Task: Get information about  a Redfin agent in Charlotte, North Carolina, for assistance in finding a property with a private dock.
Action: Key pressed c<Key.caps_lock>HARLOTTE
Screenshot: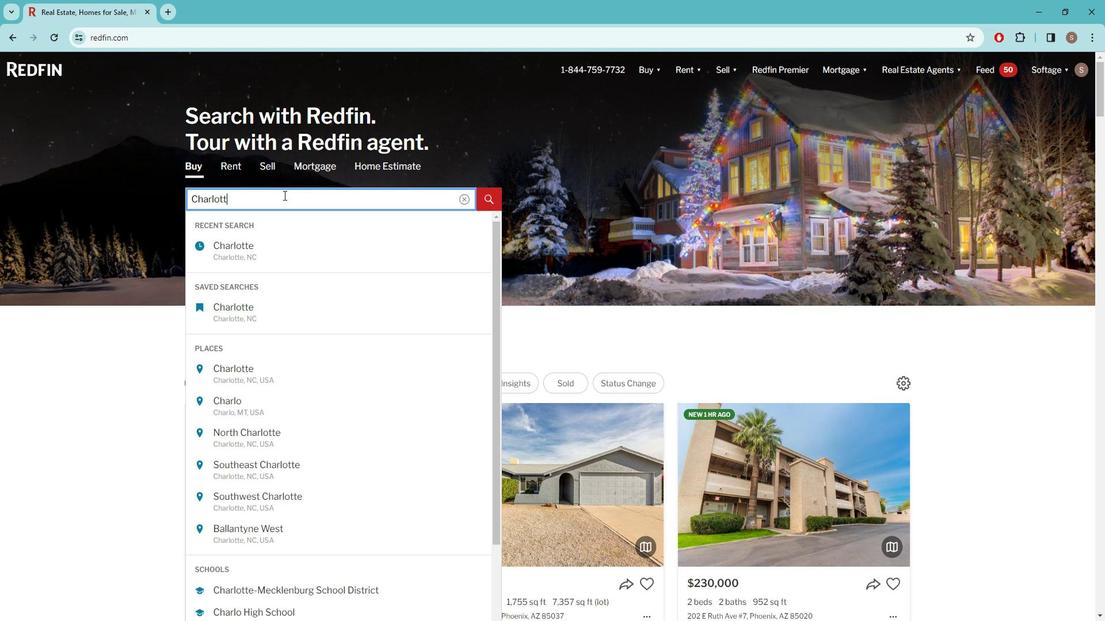 
Action: Mouse moved to (251, 244)
Screenshot: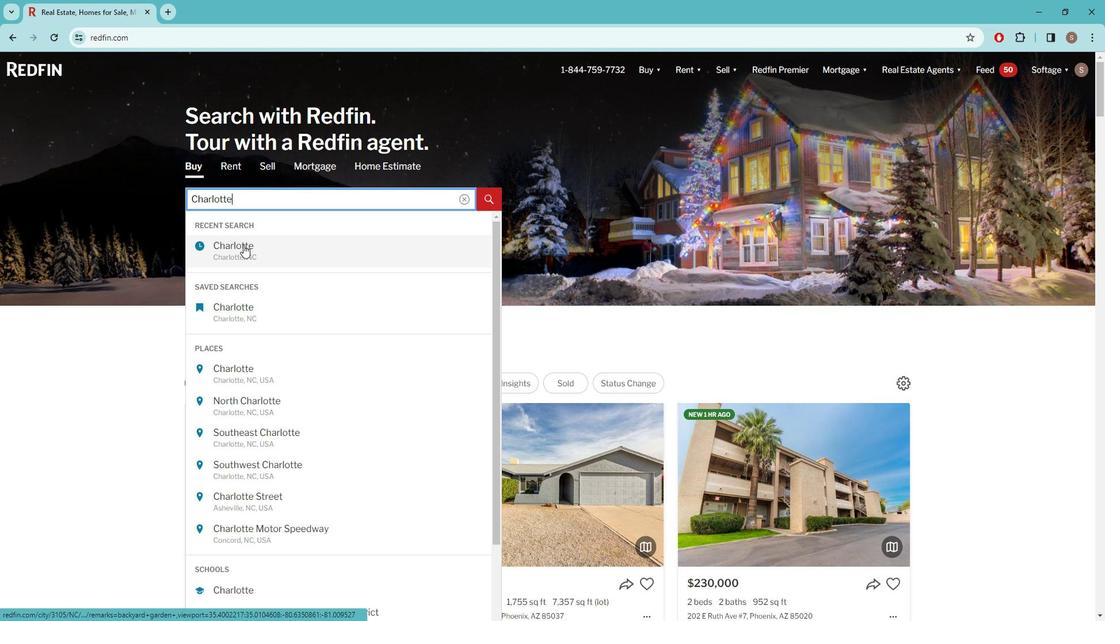 
Action: Mouse pressed left at (251, 244)
Screenshot: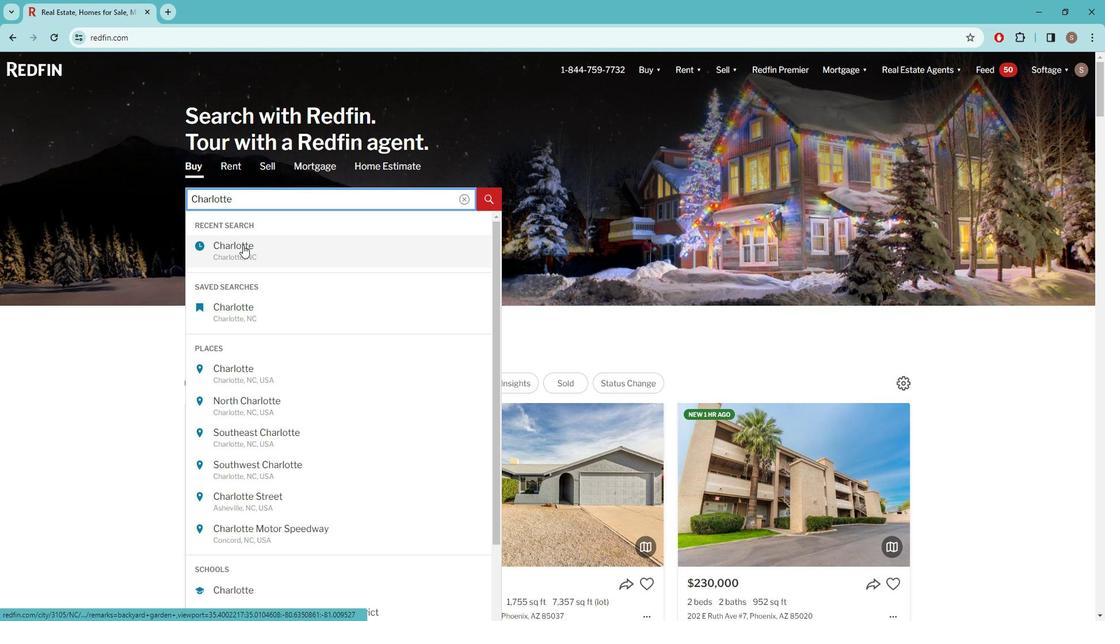 
Action: Mouse moved to (971, 145)
Screenshot: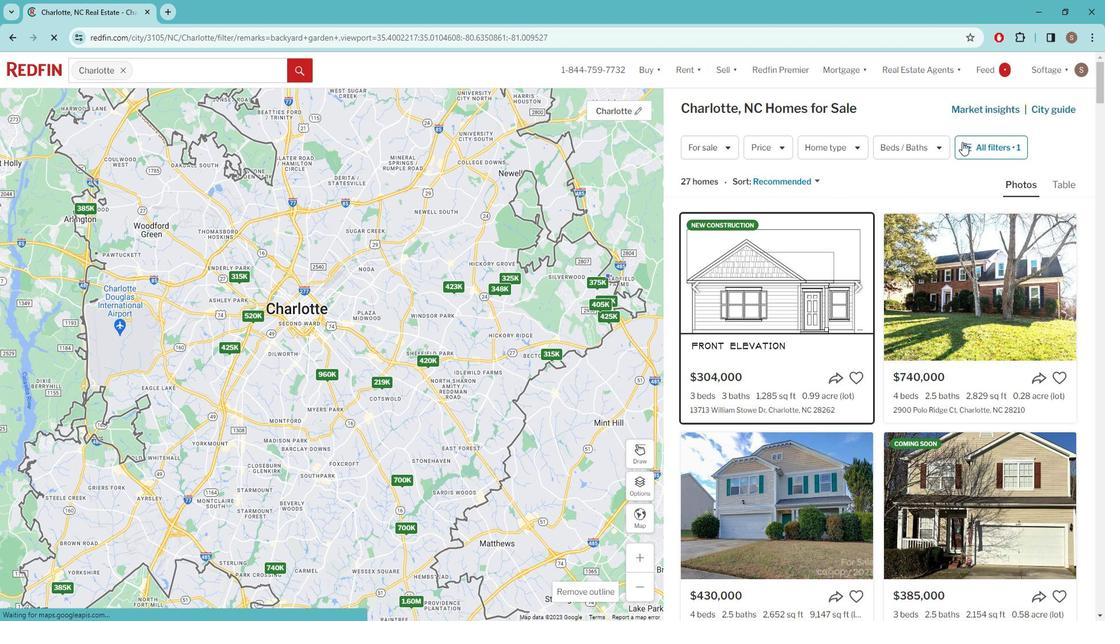 
Action: Mouse pressed left at (971, 145)
Screenshot: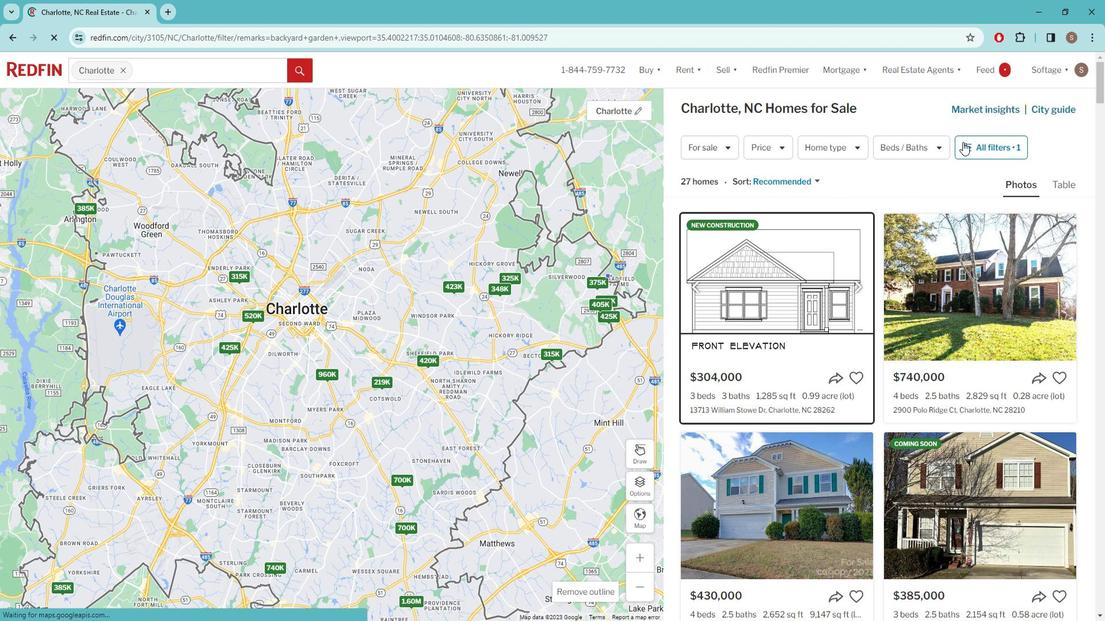 
Action: Mouse moved to (947, 206)
Screenshot: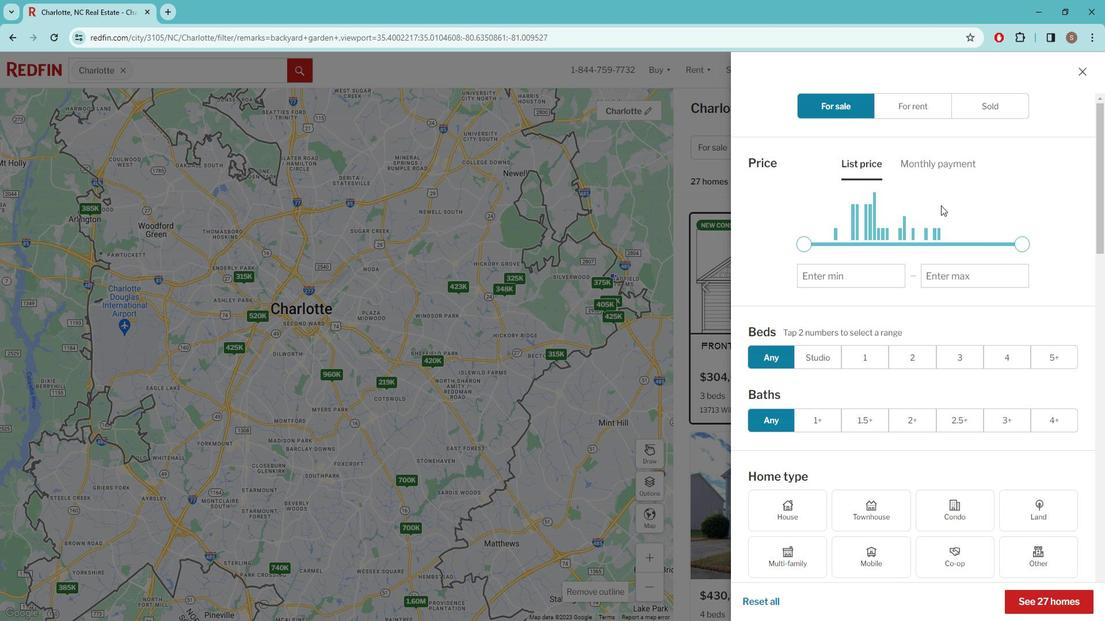 
Action: Mouse scrolled (947, 206) with delta (0, 0)
Screenshot: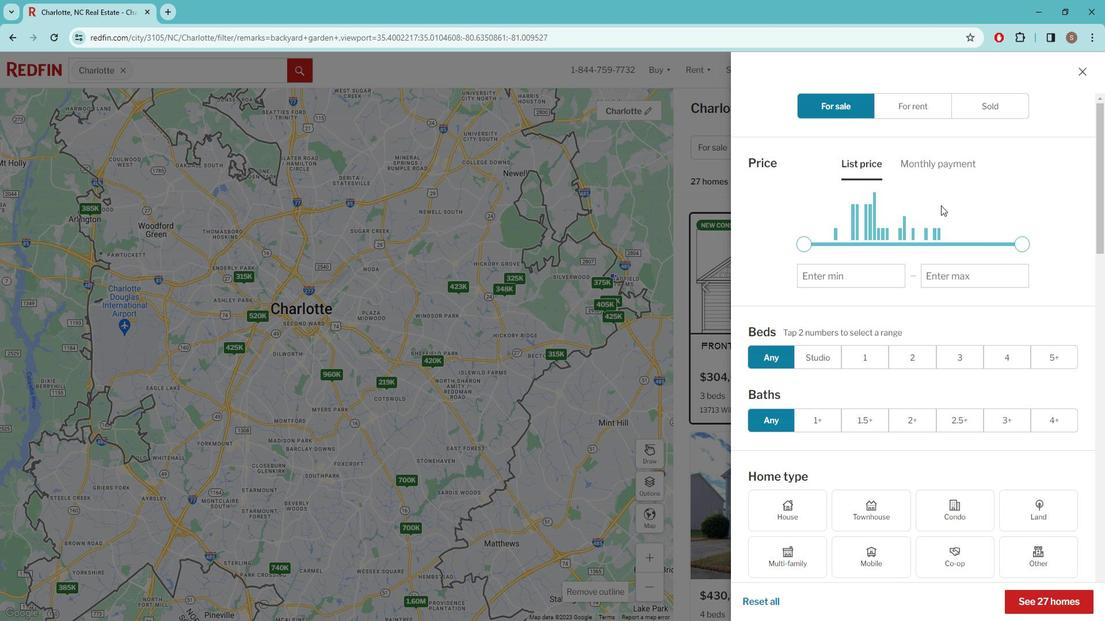 
Action: Mouse moved to (943, 208)
Screenshot: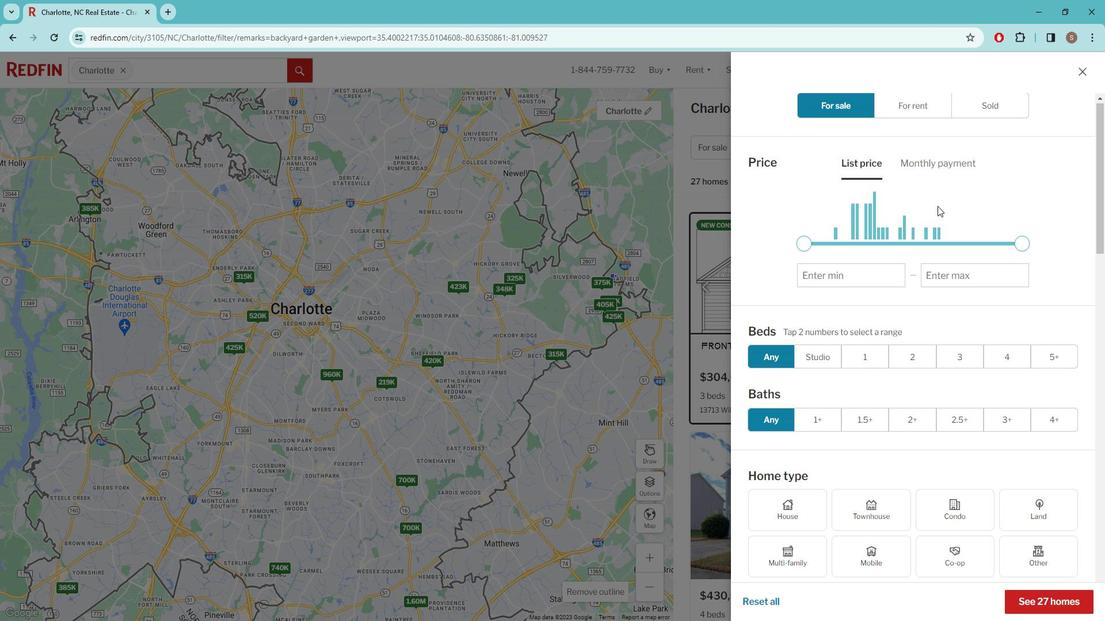 
Action: Mouse scrolled (943, 208) with delta (0, 0)
Screenshot: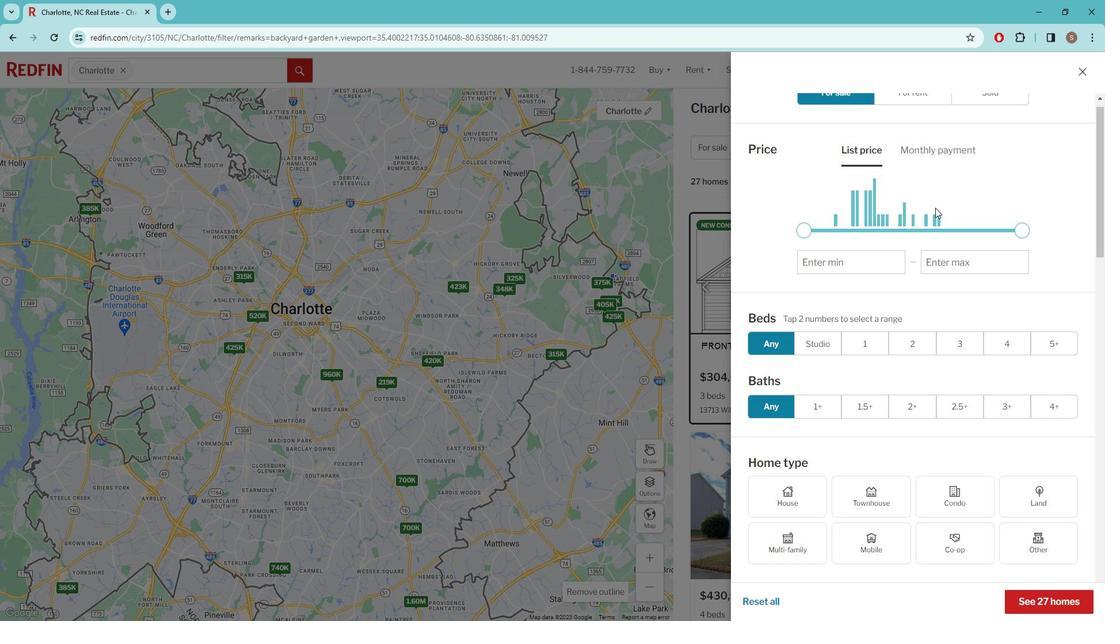 
Action: Mouse moved to (942, 208)
Screenshot: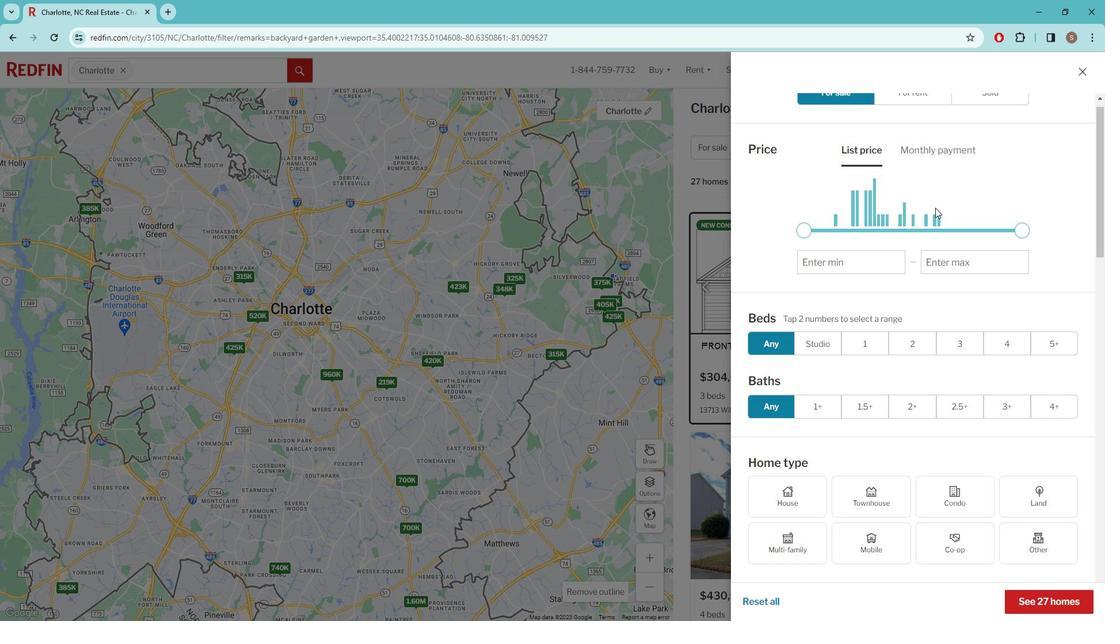 
Action: Mouse scrolled (942, 209) with delta (0, 0)
Screenshot: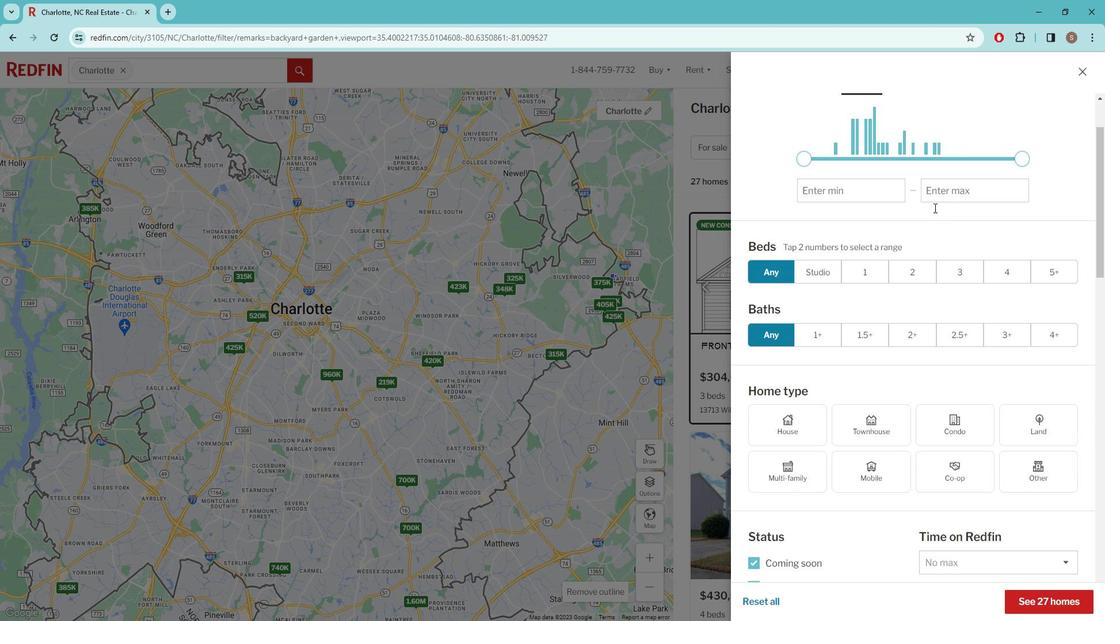 
Action: Mouse moved to (942, 208)
Screenshot: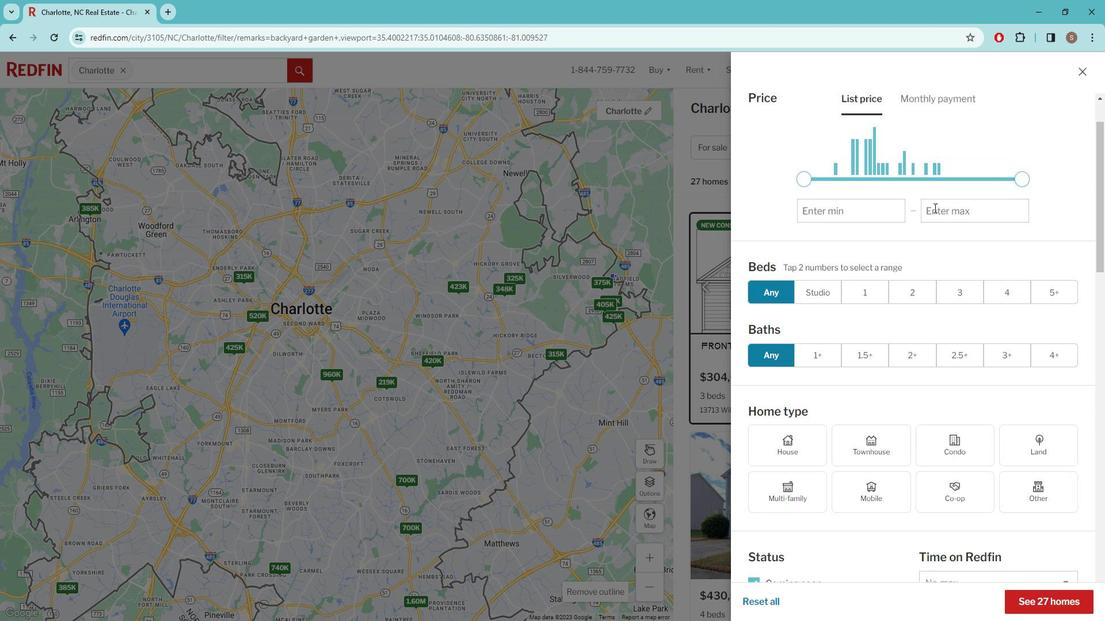 
Action: Mouse scrolled (942, 208) with delta (0, 0)
Screenshot: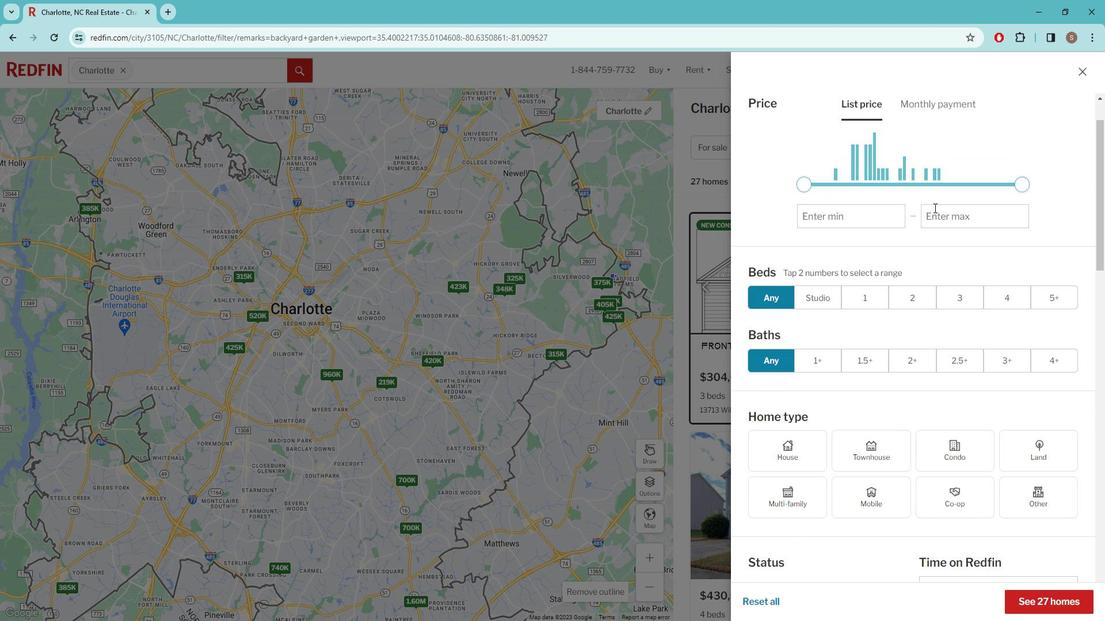 
Action: Mouse scrolled (942, 208) with delta (0, 0)
Screenshot: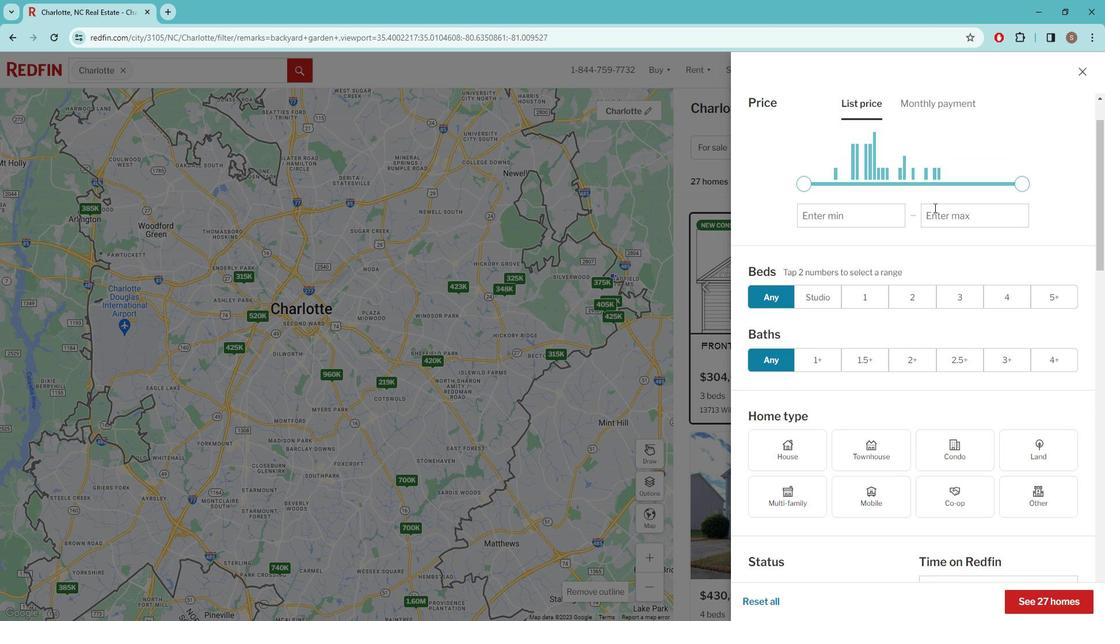 
Action: Mouse moved to (942, 211)
Screenshot: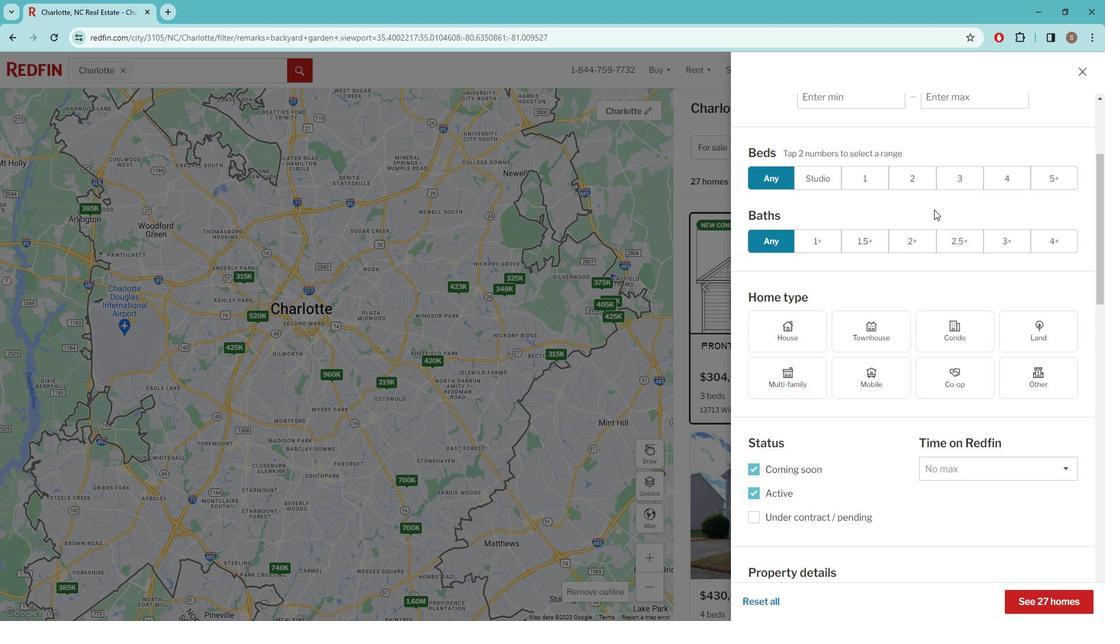 
Action: Mouse scrolled (942, 211) with delta (0, 0)
Screenshot: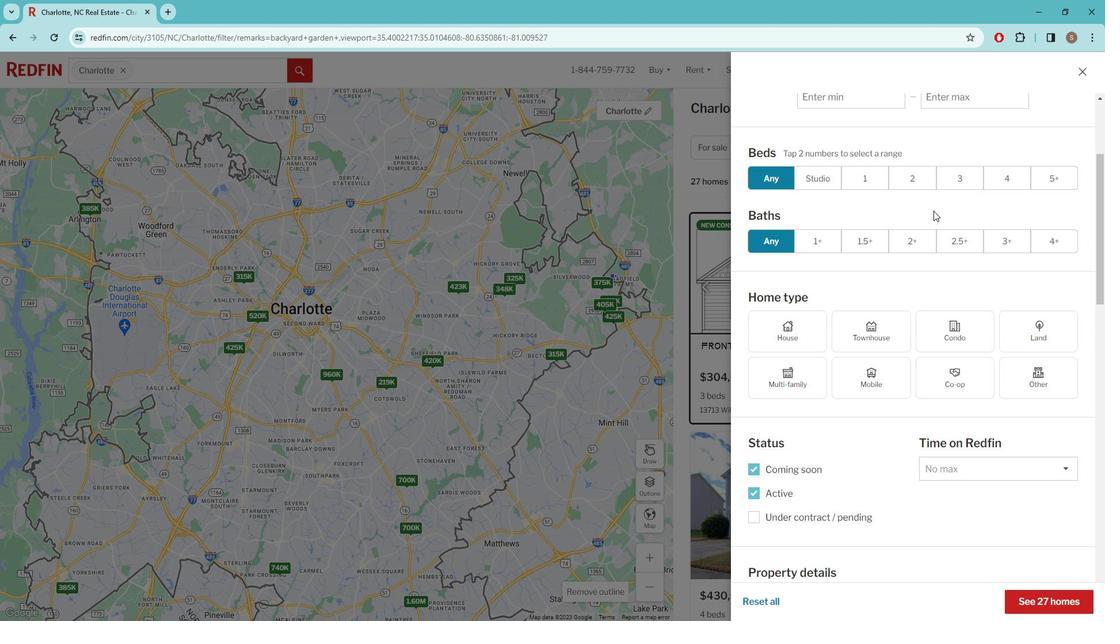 
Action: Mouse scrolled (942, 211) with delta (0, 0)
Screenshot: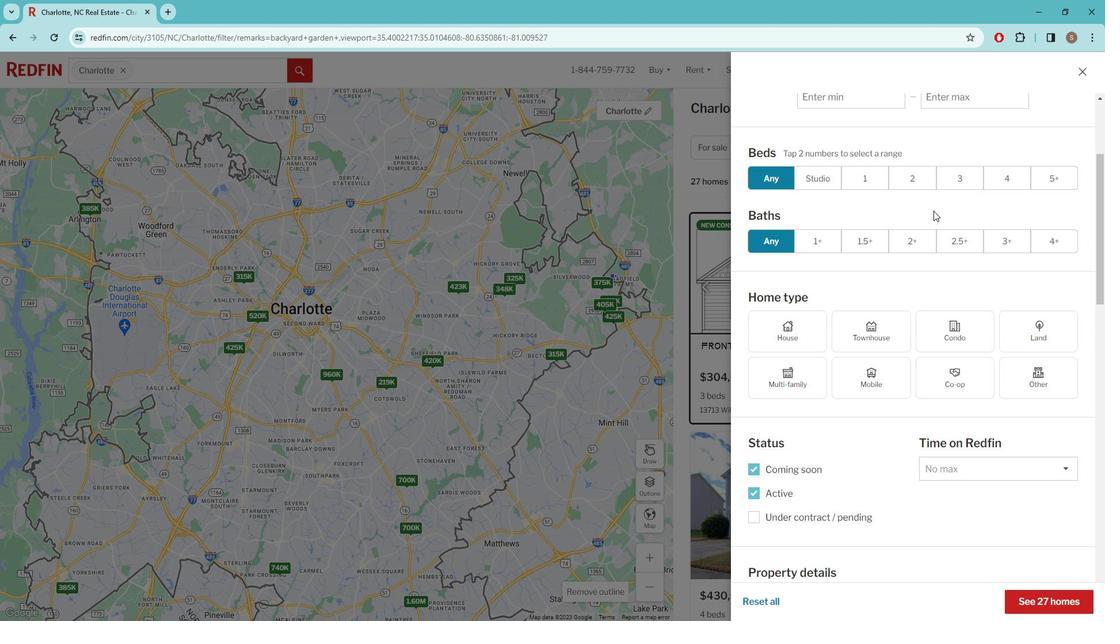 
Action: Mouse moved to (942, 212)
Screenshot: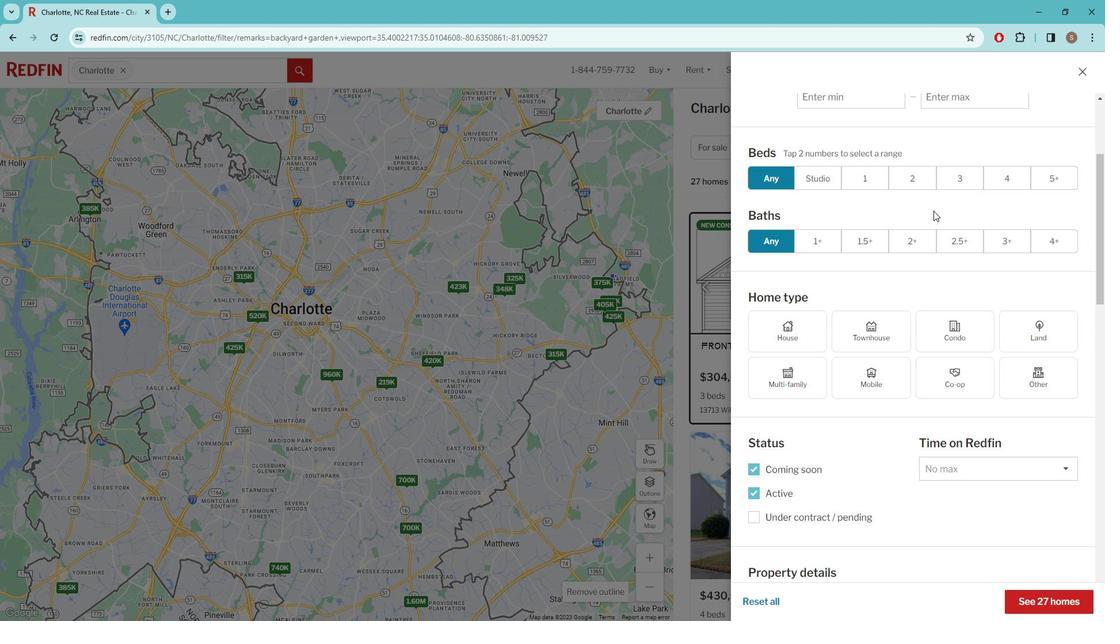 
Action: Mouse scrolled (942, 211) with delta (0, 0)
Screenshot: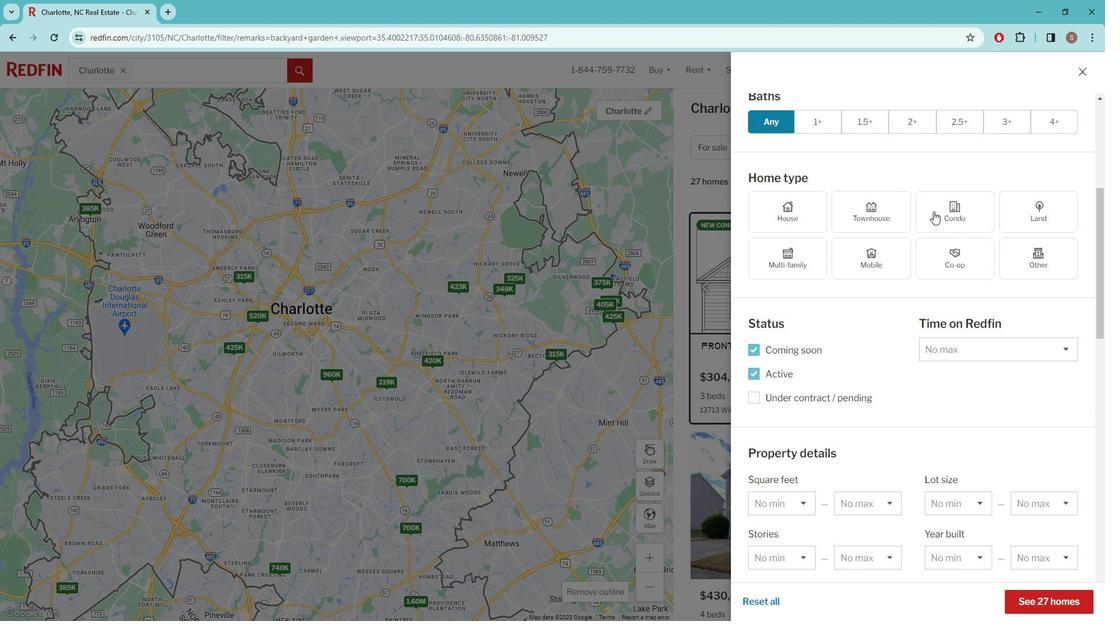 
Action: Mouse scrolled (942, 211) with delta (0, 0)
Screenshot: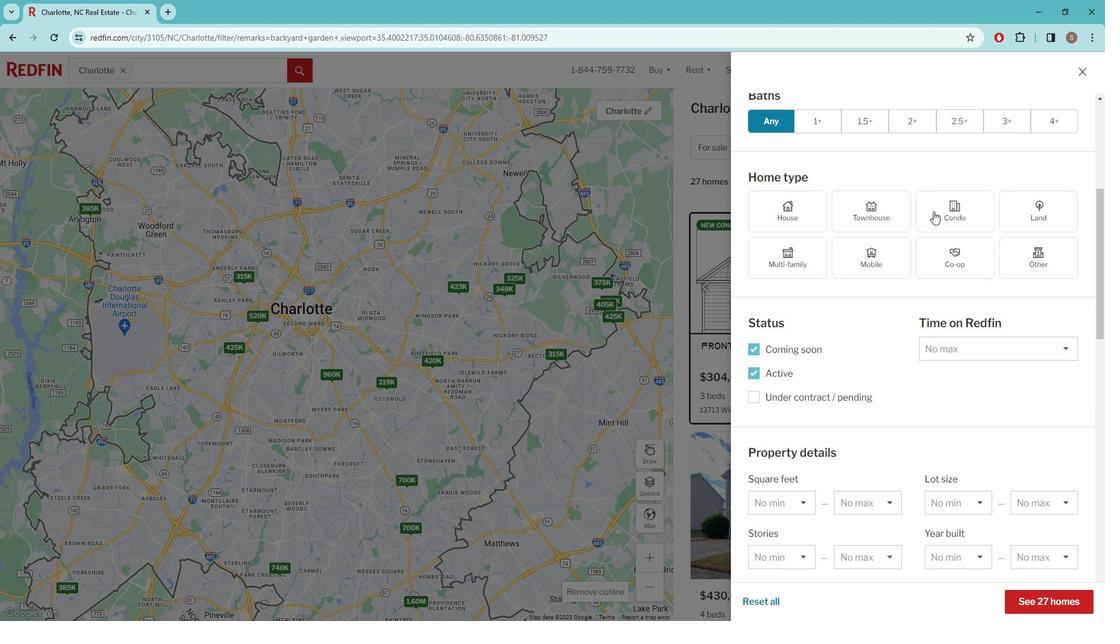 
Action: Mouse moved to (941, 213)
Screenshot: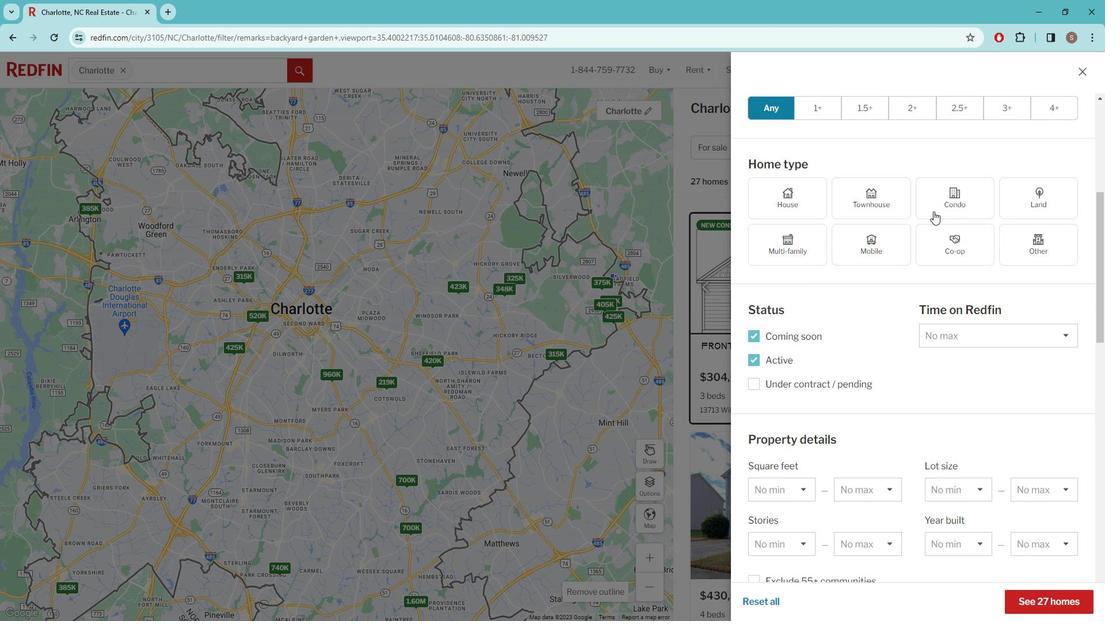 
Action: Mouse scrolled (941, 212) with delta (0, 0)
Screenshot: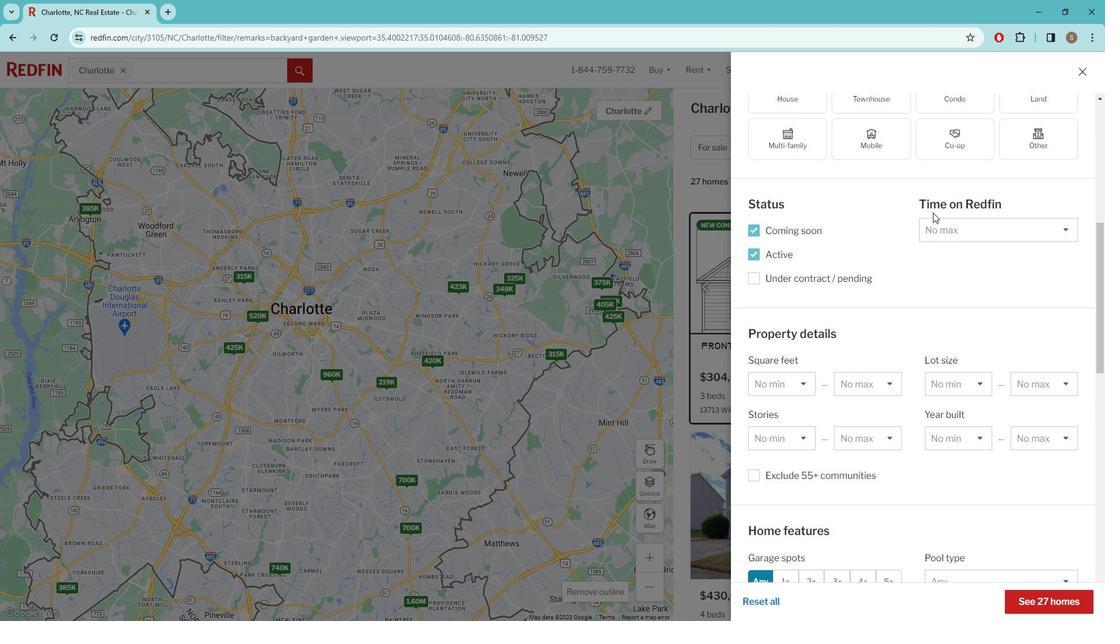 
Action: Mouse scrolled (941, 212) with delta (0, 0)
Screenshot: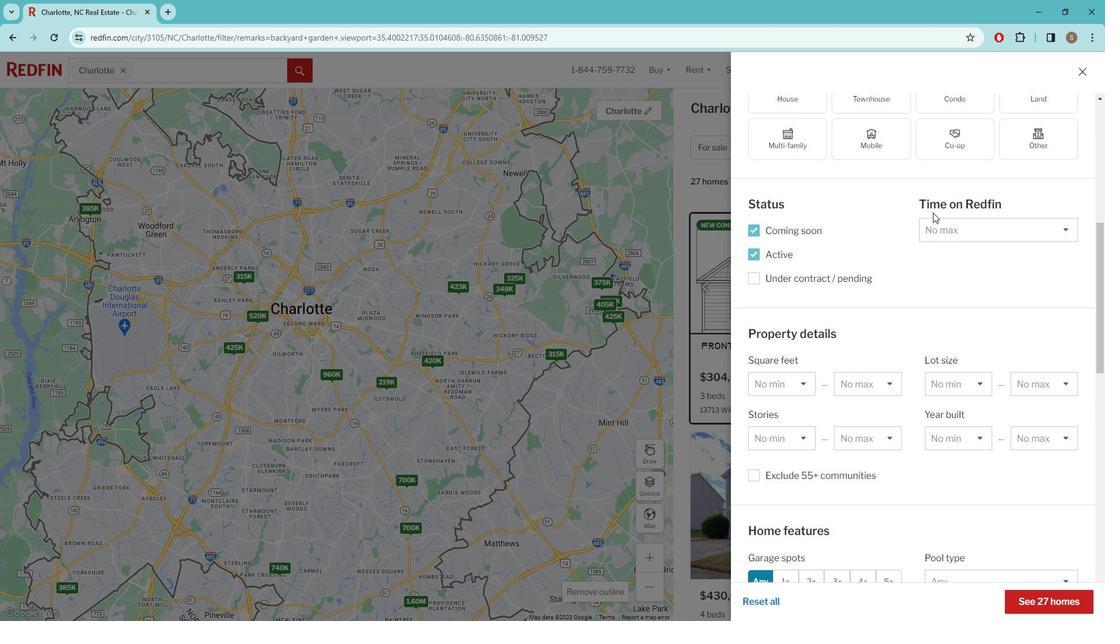 
Action: Mouse scrolled (941, 212) with delta (0, 0)
Screenshot: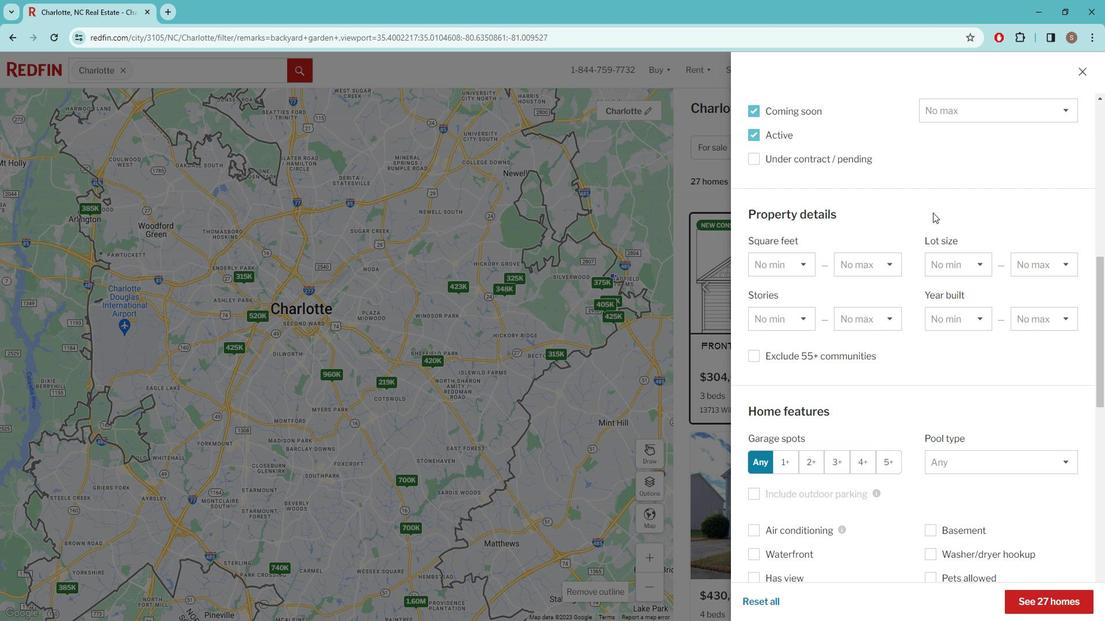 
Action: Mouse scrolled (941, 212) with delta (0, 0)
Screenshot: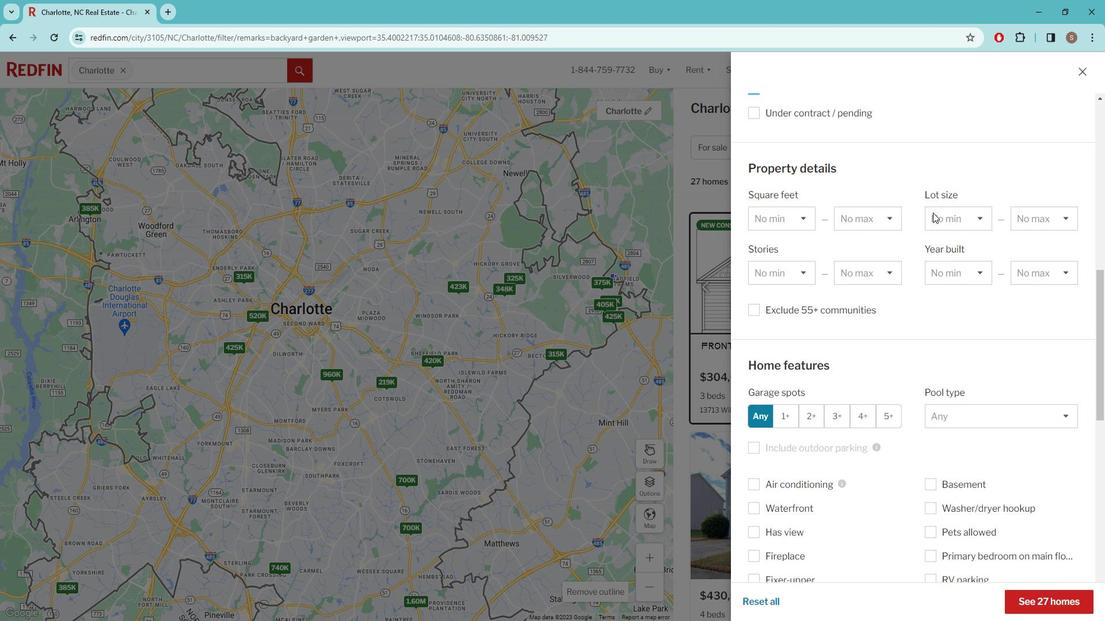 
Action: Mouse scrolled (941, 214) with delta (0, 0)
Screenshot: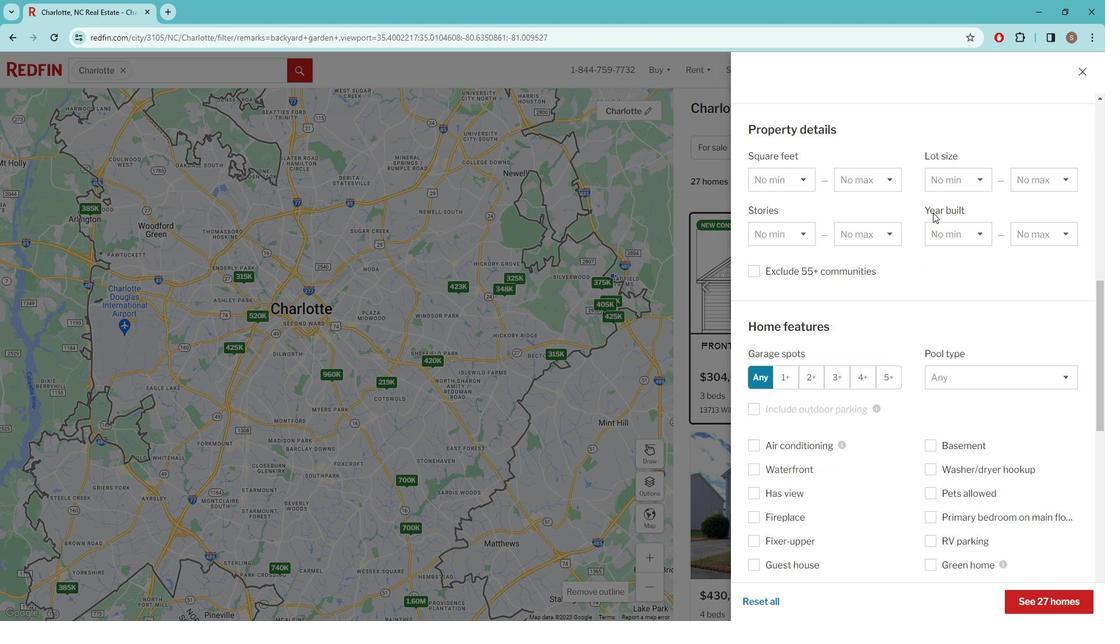 
Action: Mouse scrolled (941, 212) with delta (0, 0)
Screenshot: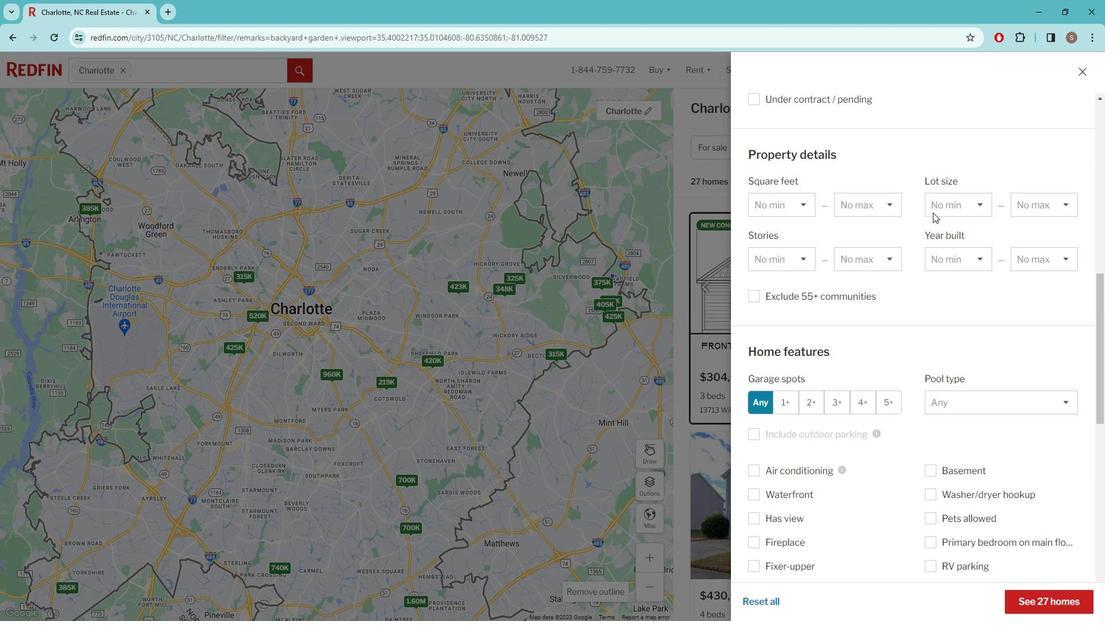 
Action: Mouse scrolled (941, 212) with delta (0, 0)
Screenshot: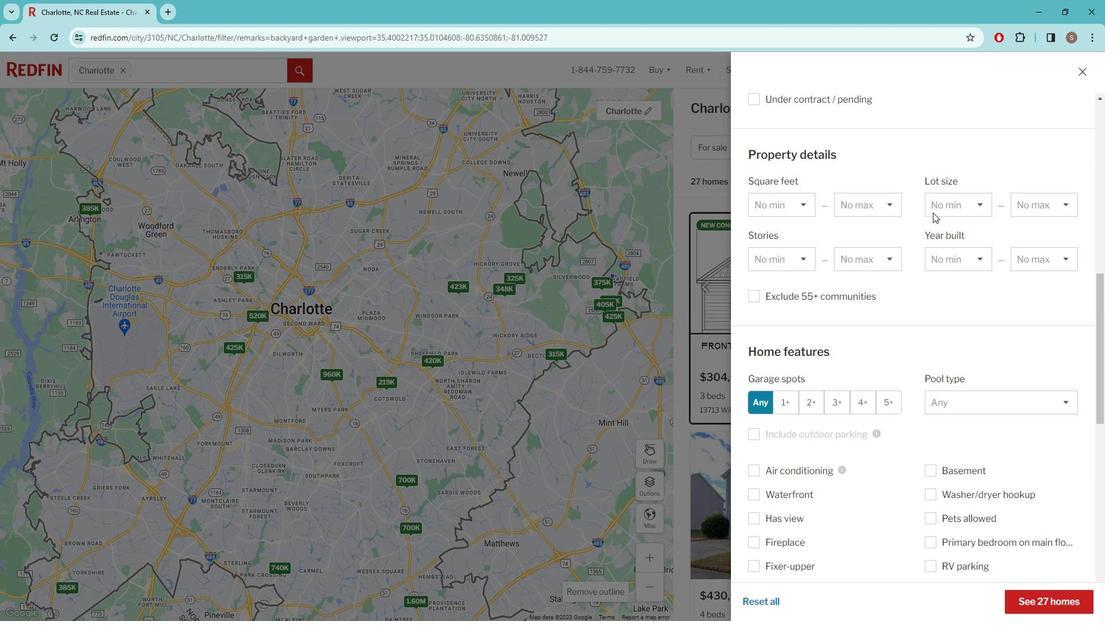
Action: Mouse scrolled (941, 212) with delta (0, 0)
Screenshot: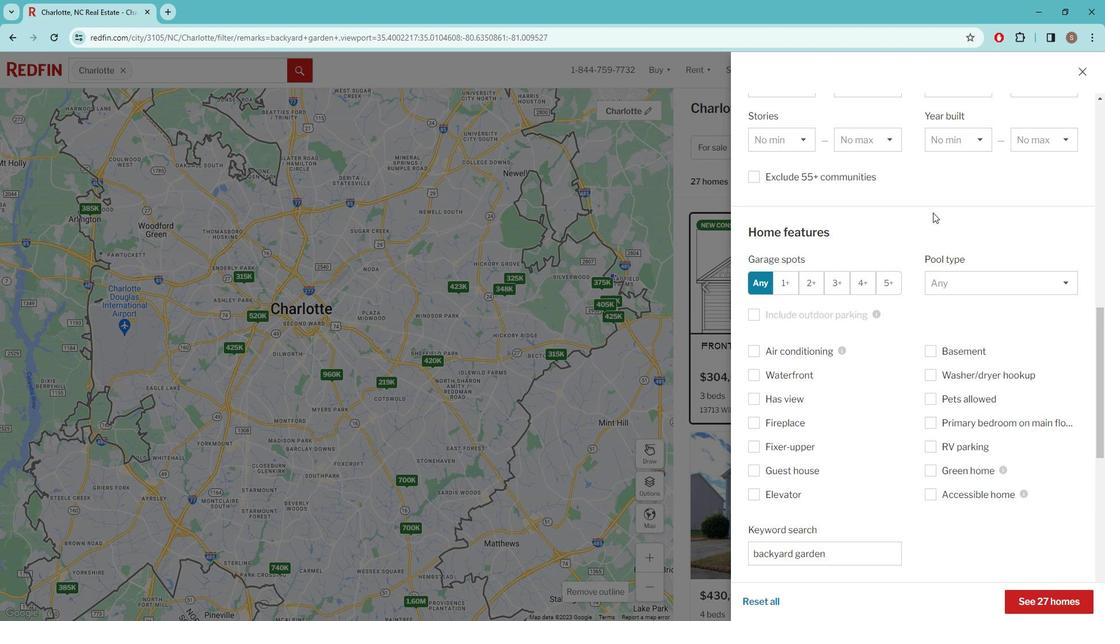 
Action: Mouse scrolled (941, 212) with delta (0, 0)
Screenshot: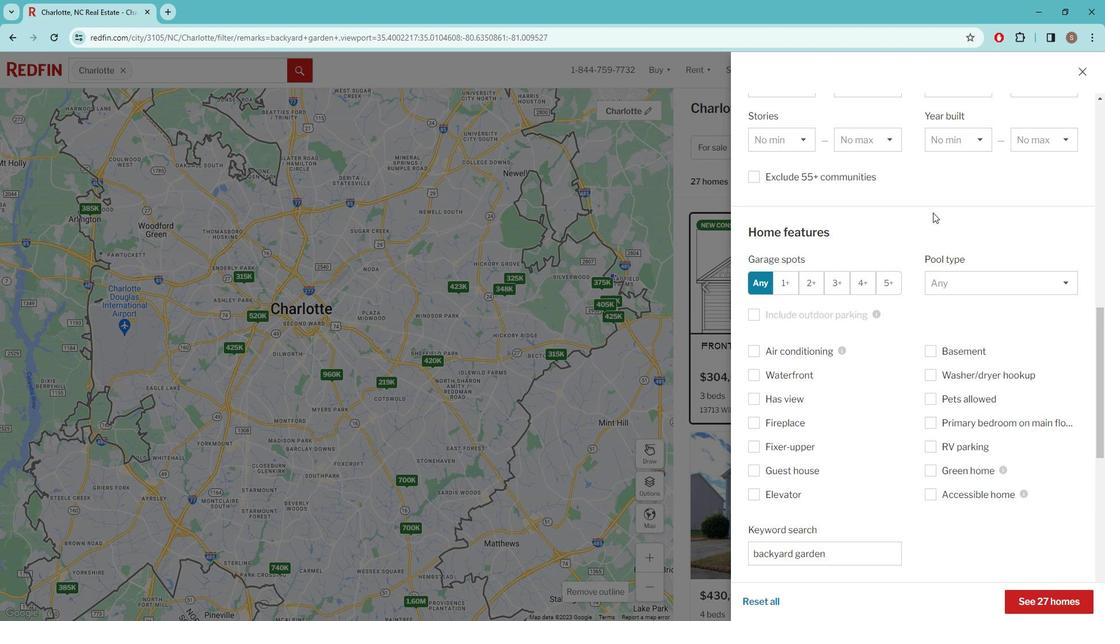 
Action: Mouse moved to (940, 220)
Screenshot: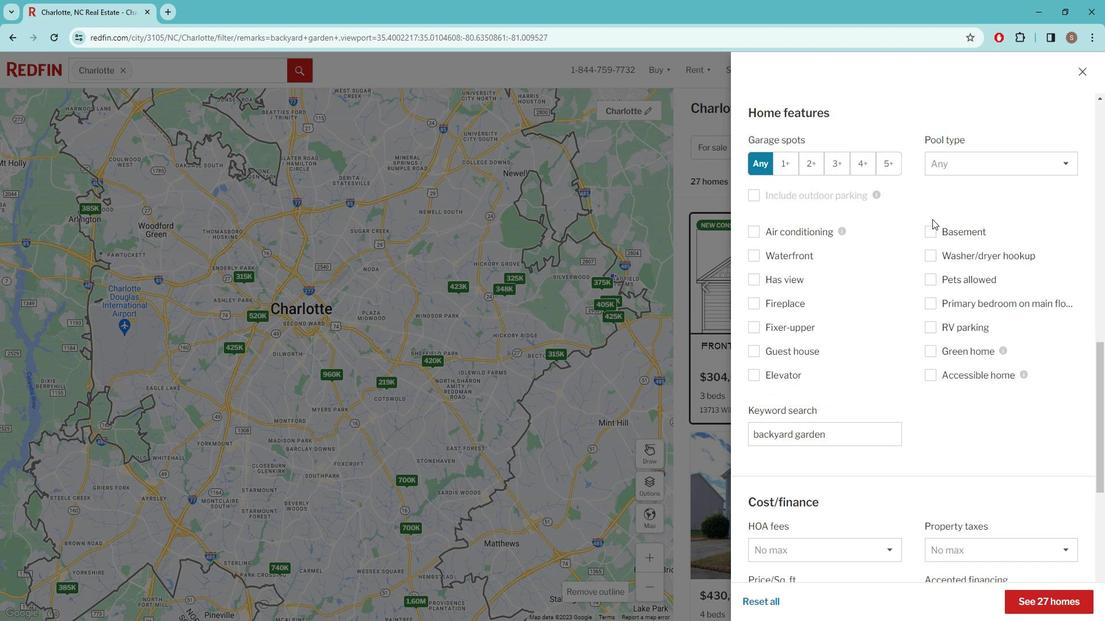 
Action: Mouse scrolled (940, 219) with delta (0, 0)
Screenshot: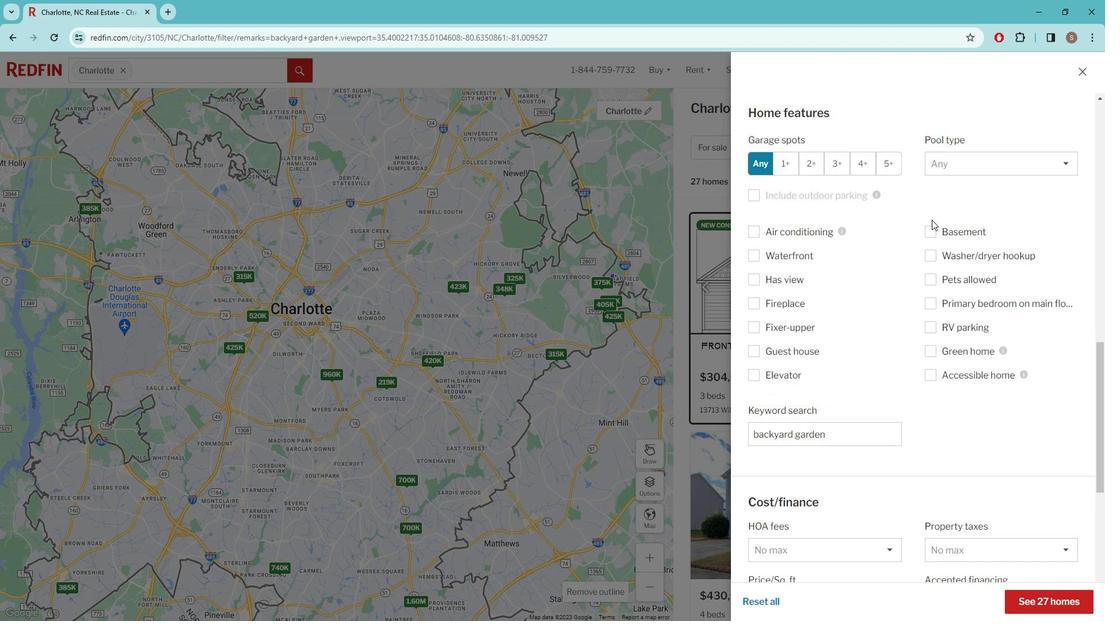 
Action: Mouse moved to (940, 221)
Screenshot: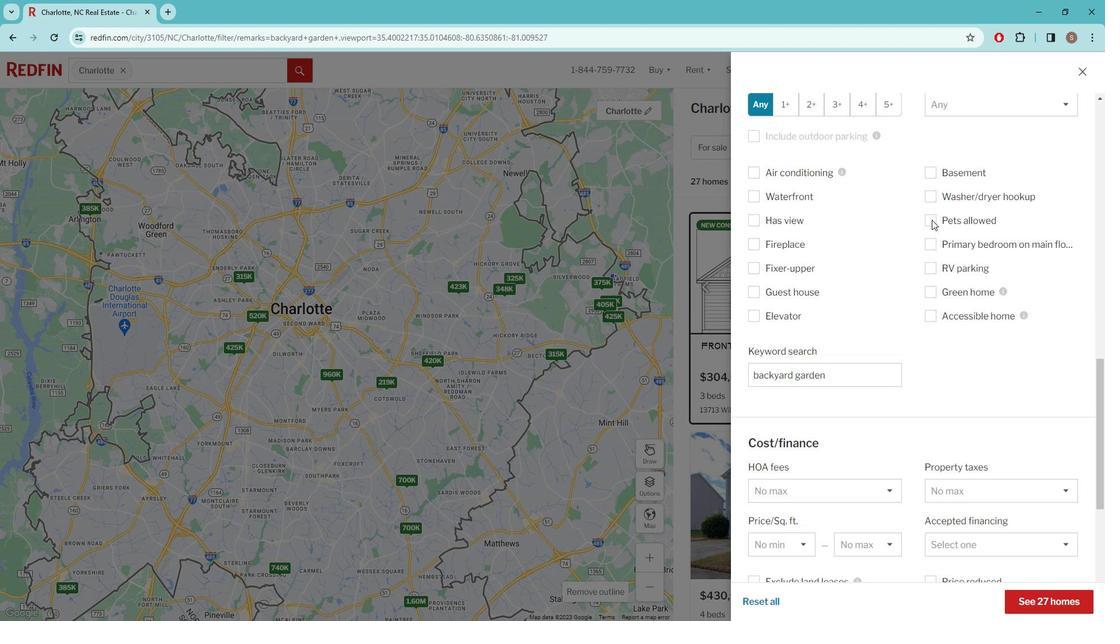 
Action: Mouse scrolled (940, 220) with delta (0, 0)
Screenshot: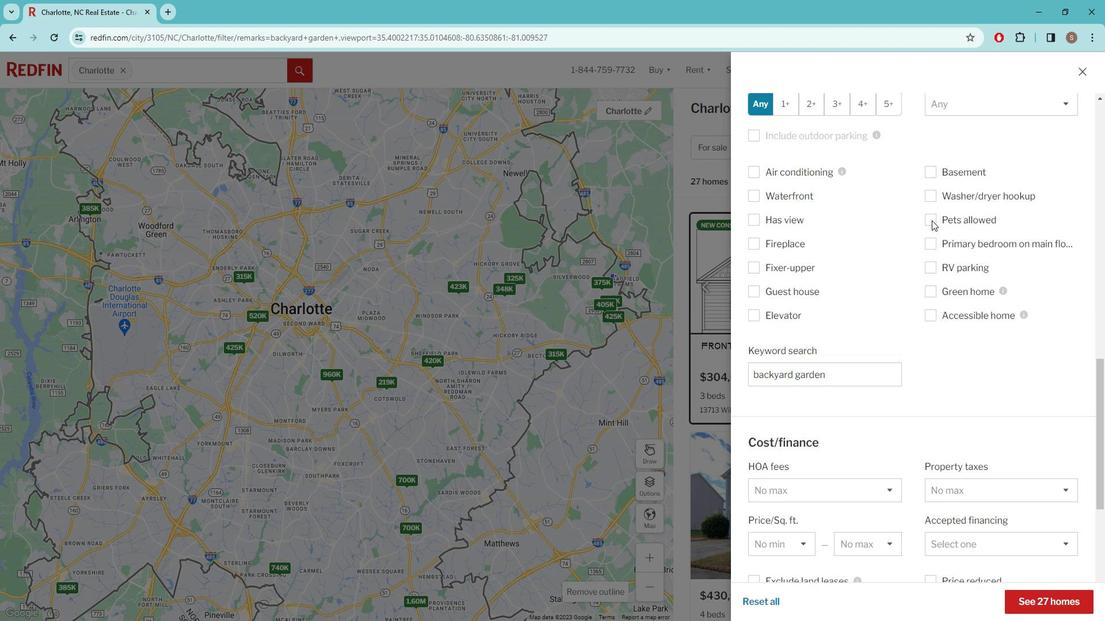 
Action: Mouse moved to (885, 314)
Screenshot: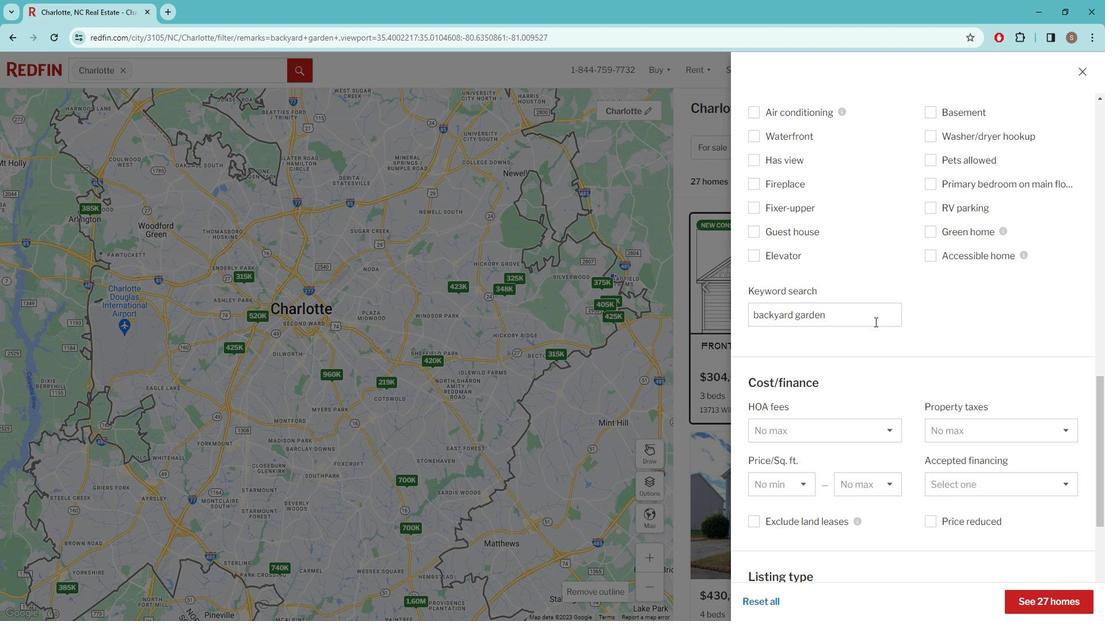 
Action: Mouse pressed left at (885, 314)
Screenshot: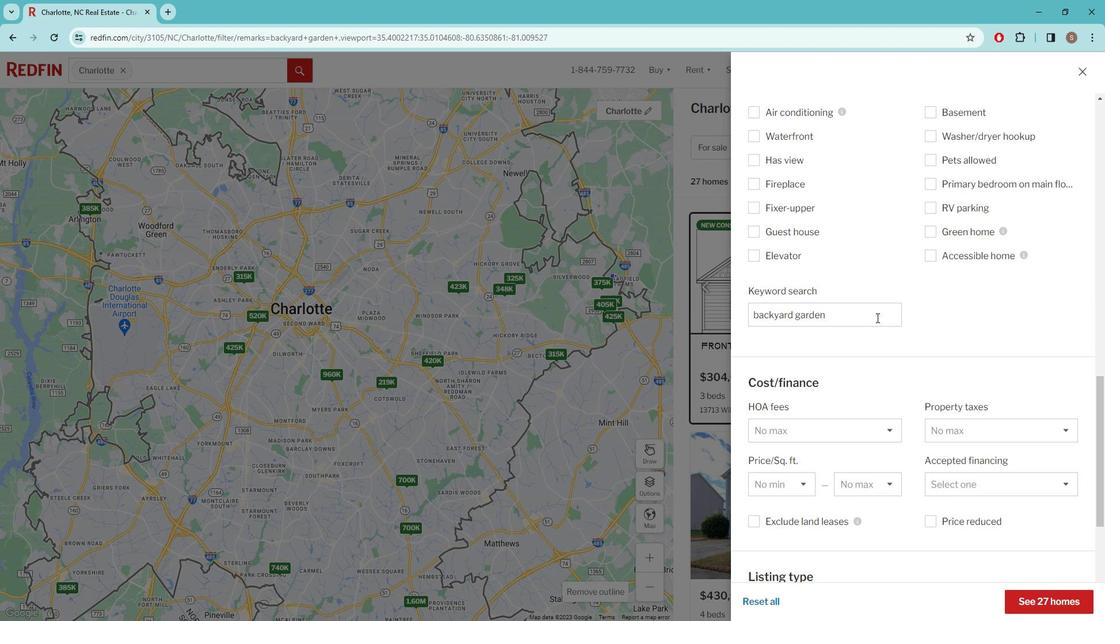 
Action: Mouse pressed left at (885, 314)
Screenshot: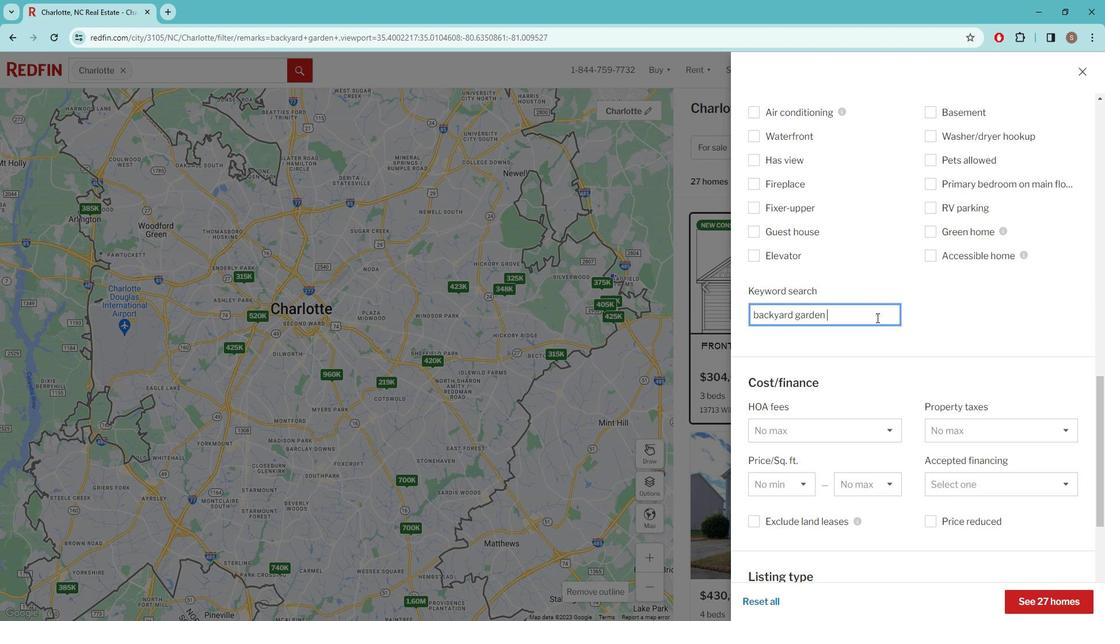 
Action: Mouse pressed left at (885, 314)
Screenshot: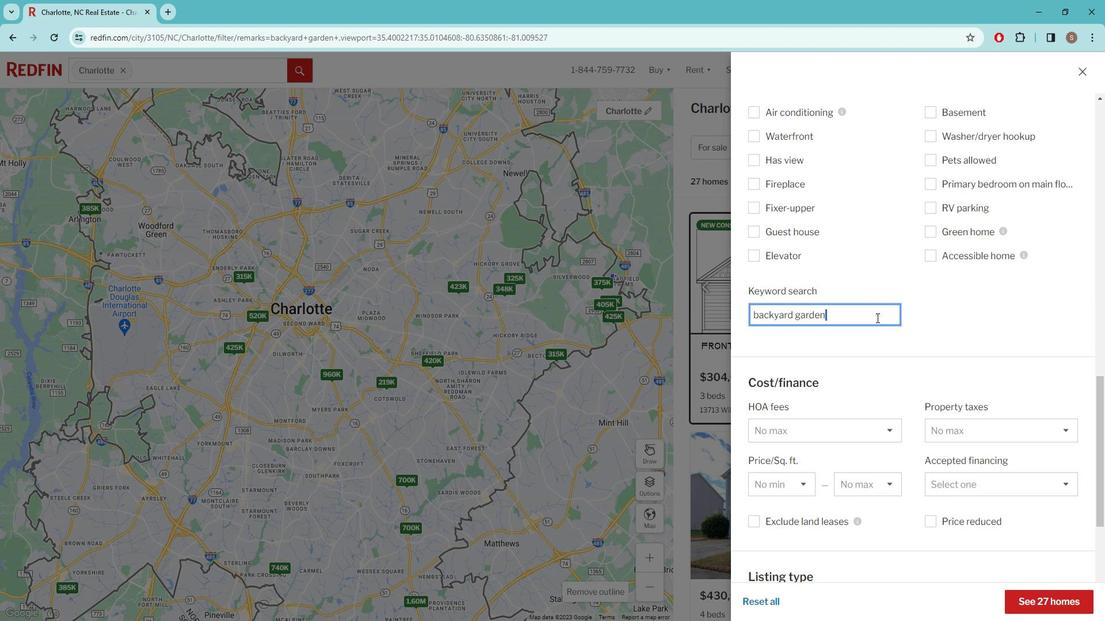 
Action: Mouse moved to (885, 314)
Screenshot: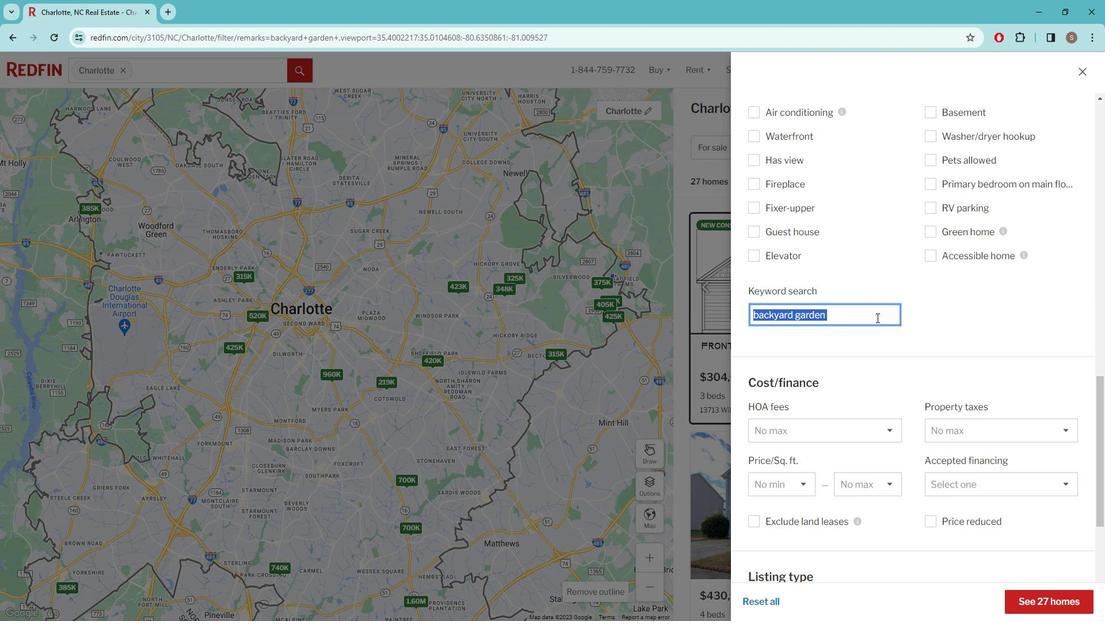 
Action: Key pressed <Key.backspace>PRIVATE<Key.space>DOCK<Key.space>
Screenshot: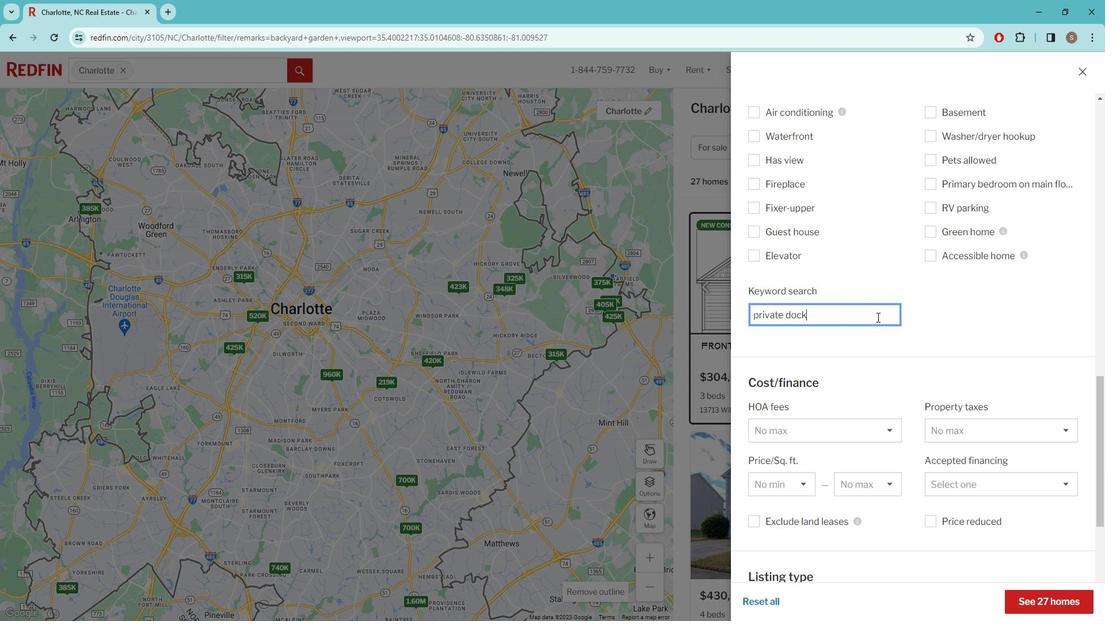 
Action: Mouse moved to (886, 315)
Screenshot: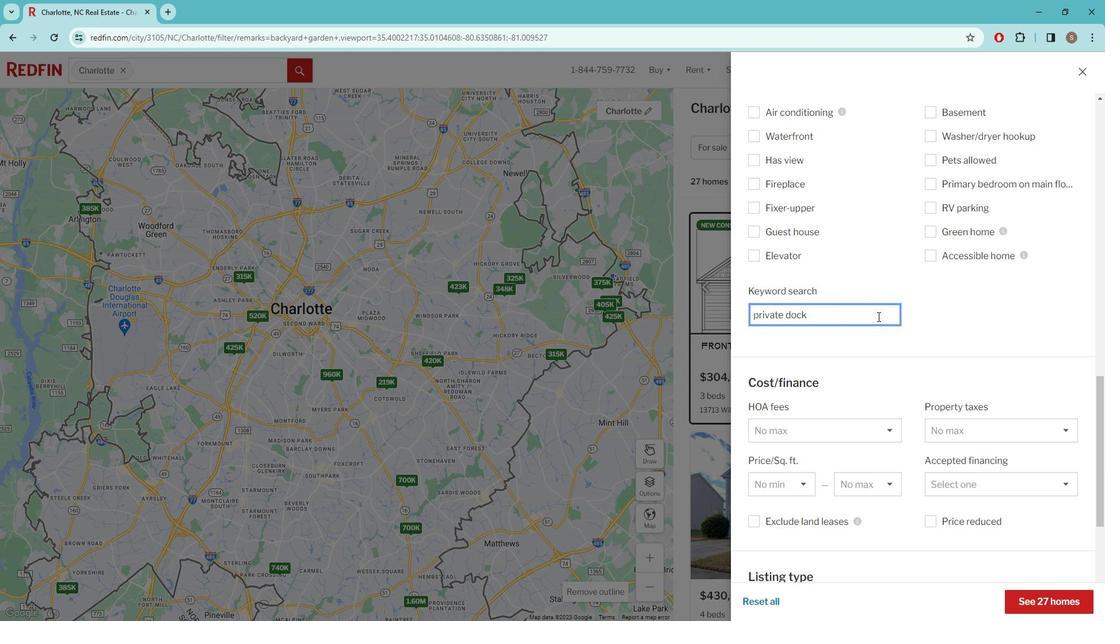 
Action: Mouse scrolled (886, 314) with delta (0, 0)
Screenshot: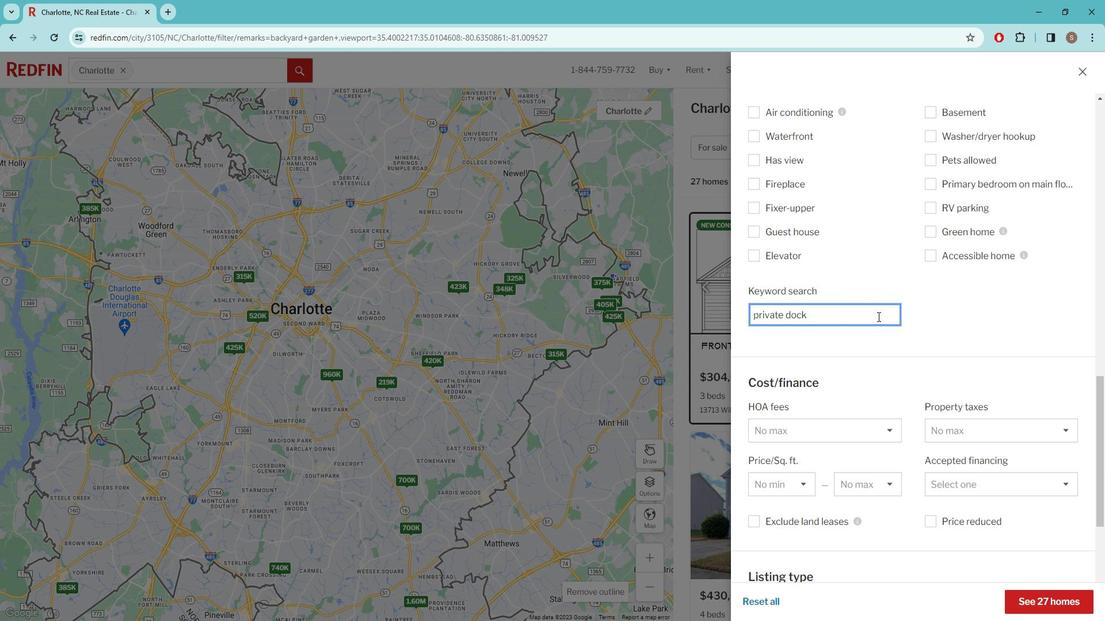
Action: Mouse moved to (886, 315)
Screenshot: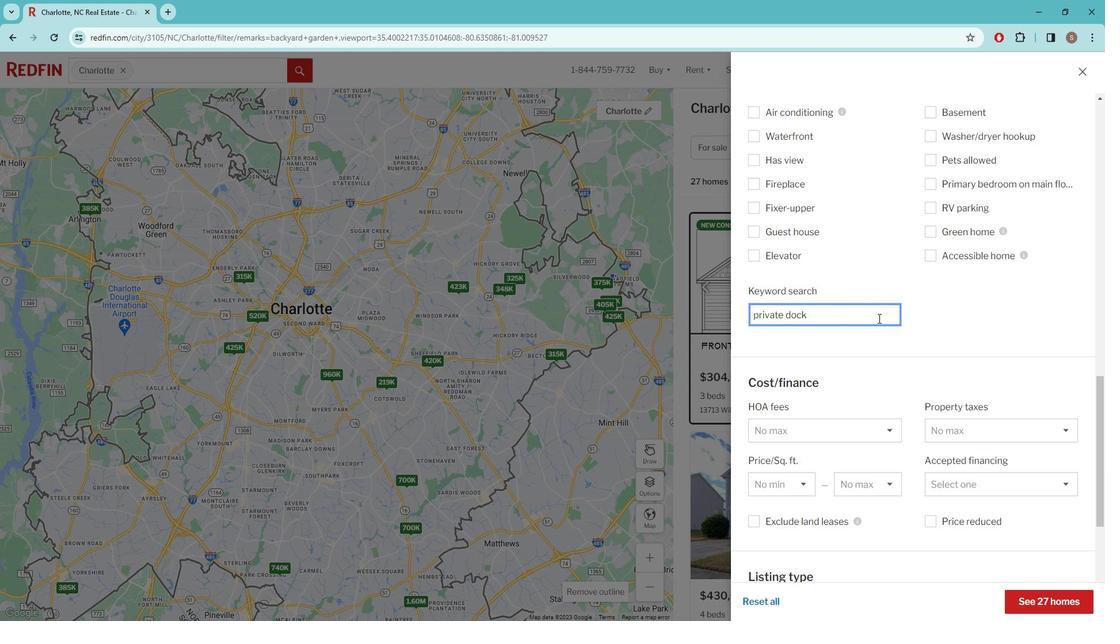 
Action: Mouse scrolled (886, 315) with delta (0, 0)
Screenshot: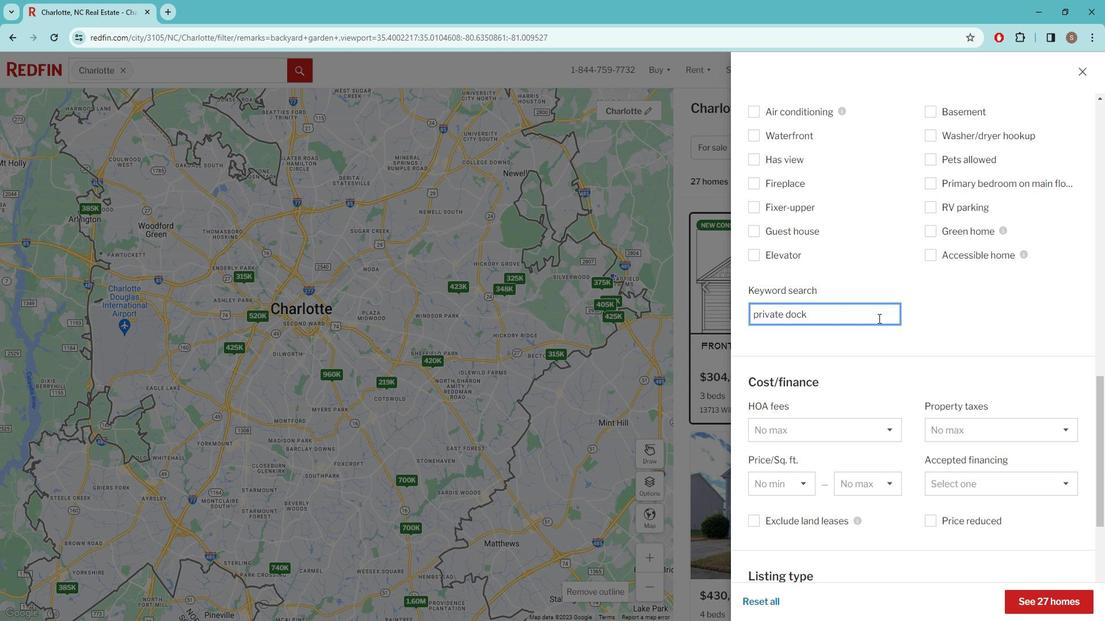 
Action: Mouse scrolled (886, 315) with delta (0, 0)
Screenshot: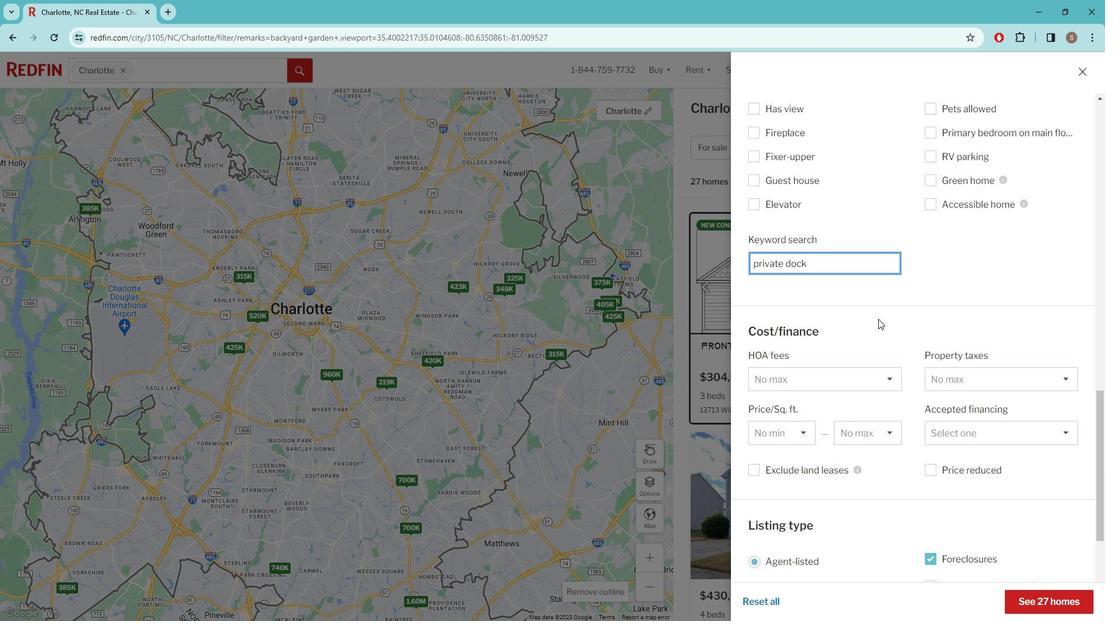 
Action: Mouse moved to (887, 315)
Screenshot: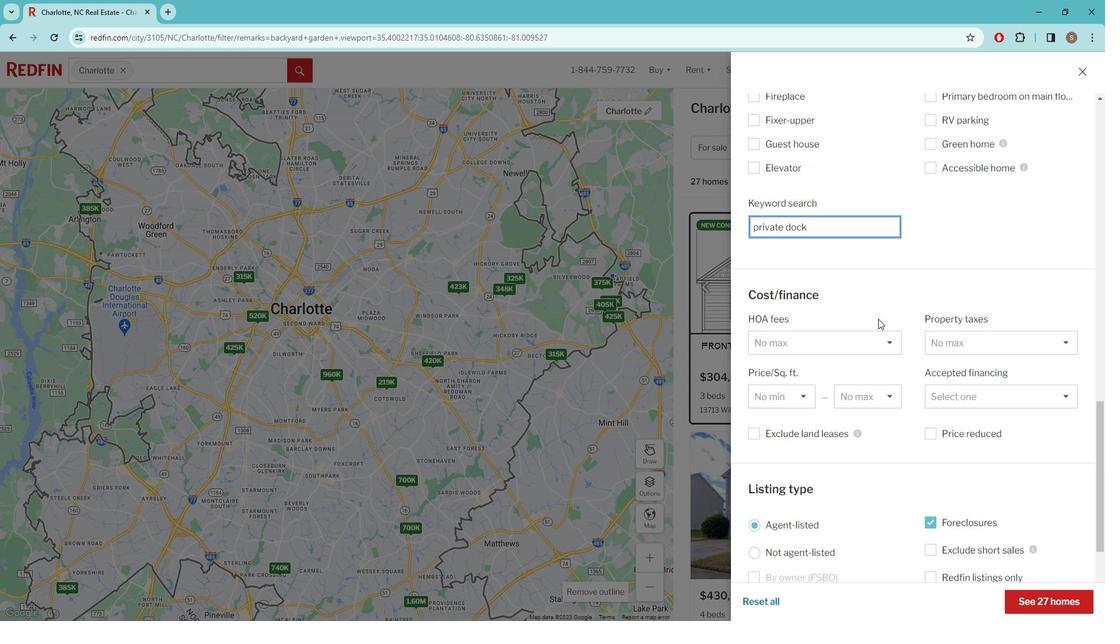 
Action: Mouse scrolled (887, 315) with delta (0, 0)
Screenshot: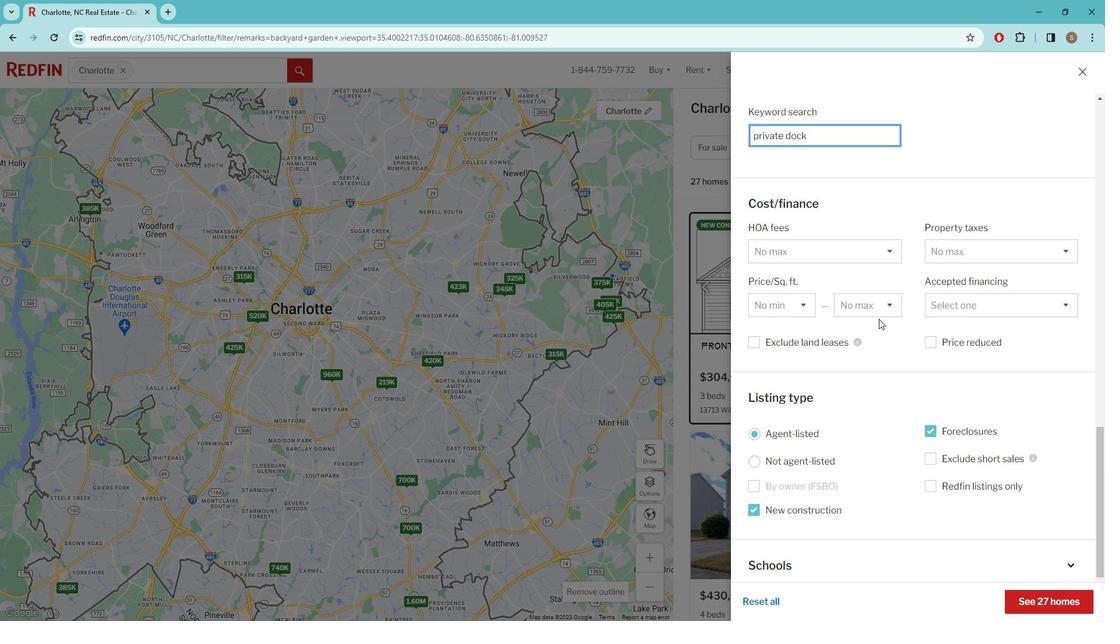 
Action: Mouse moved to (888, 313)
Screenshot: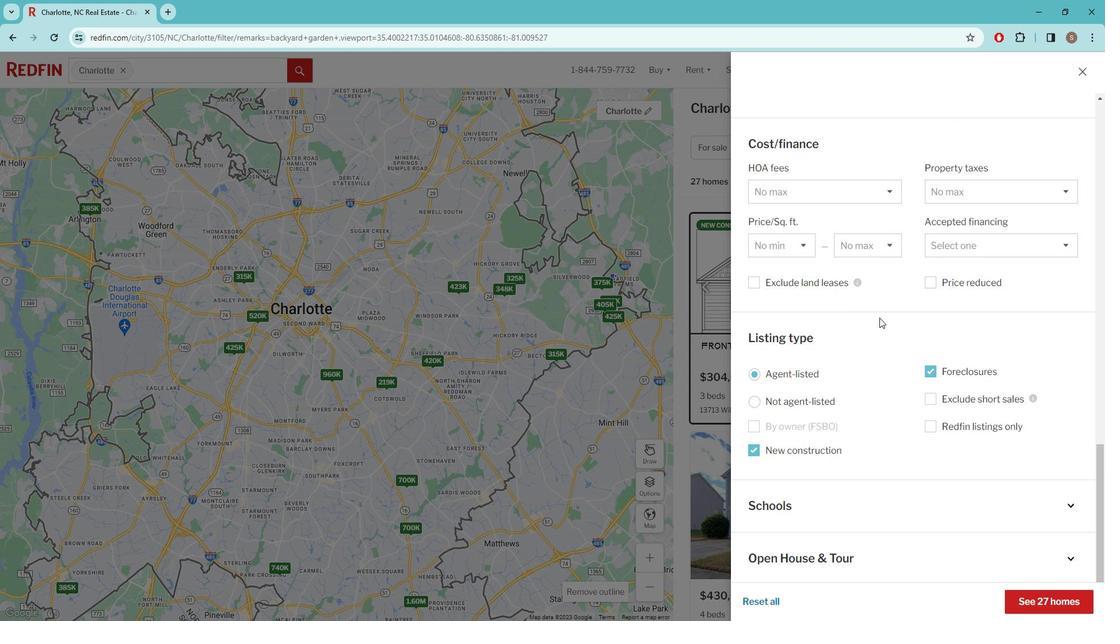 
Action: Mouse scrolled (888, 313) with delta (0, 0)
Screenshot: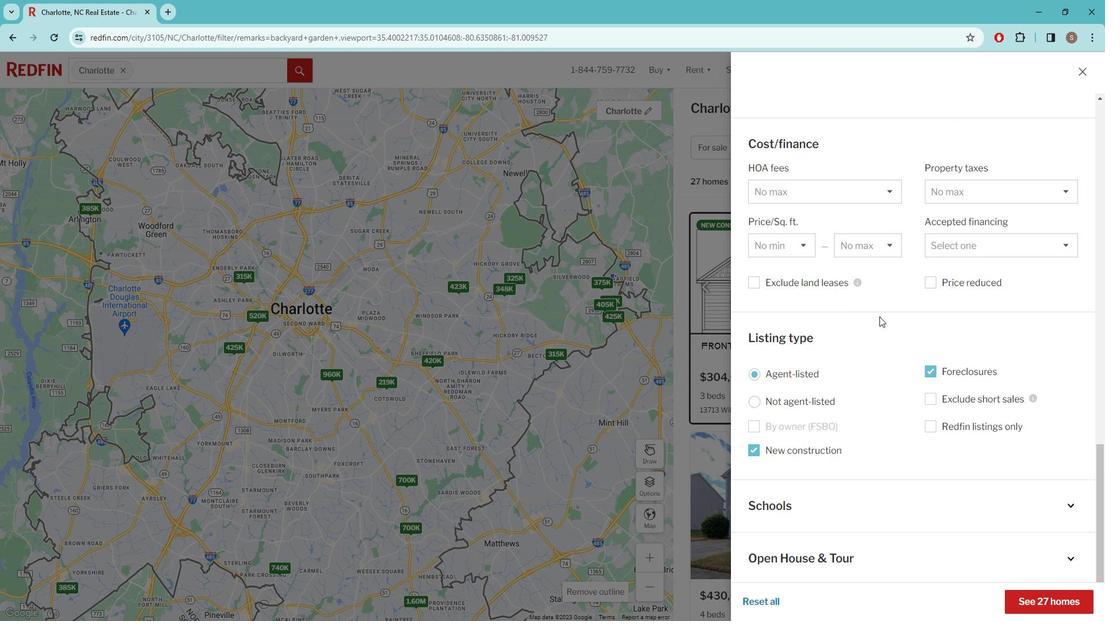 
Action: Mouse scrolled (888, 313) with delta (0, 0)
Screenshot: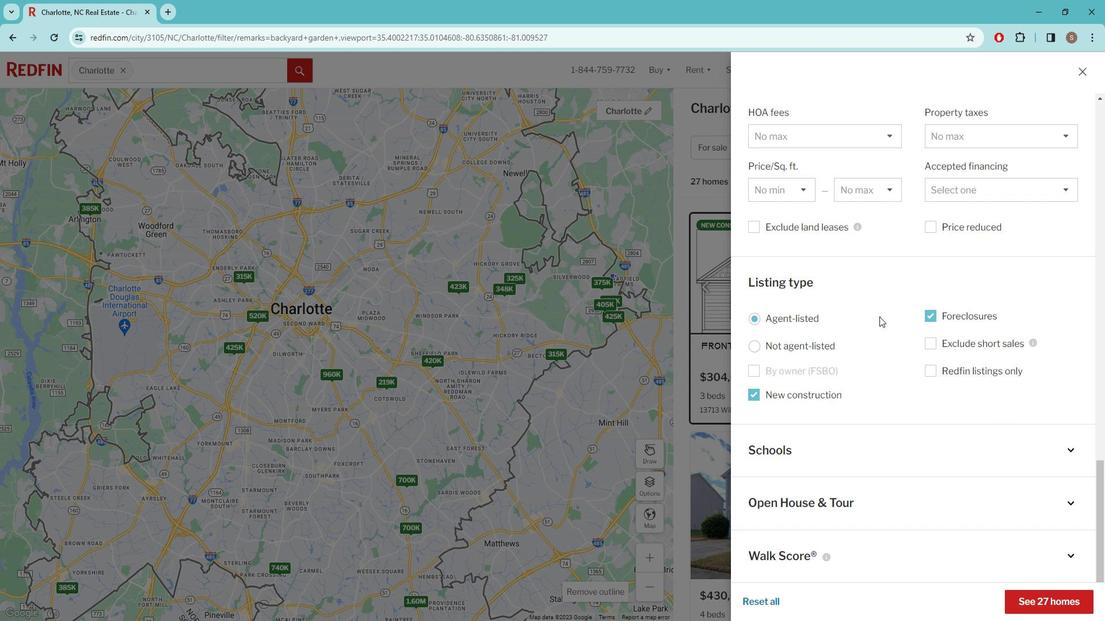
Action: Mouse moved to (1046, 583)
Screenshot: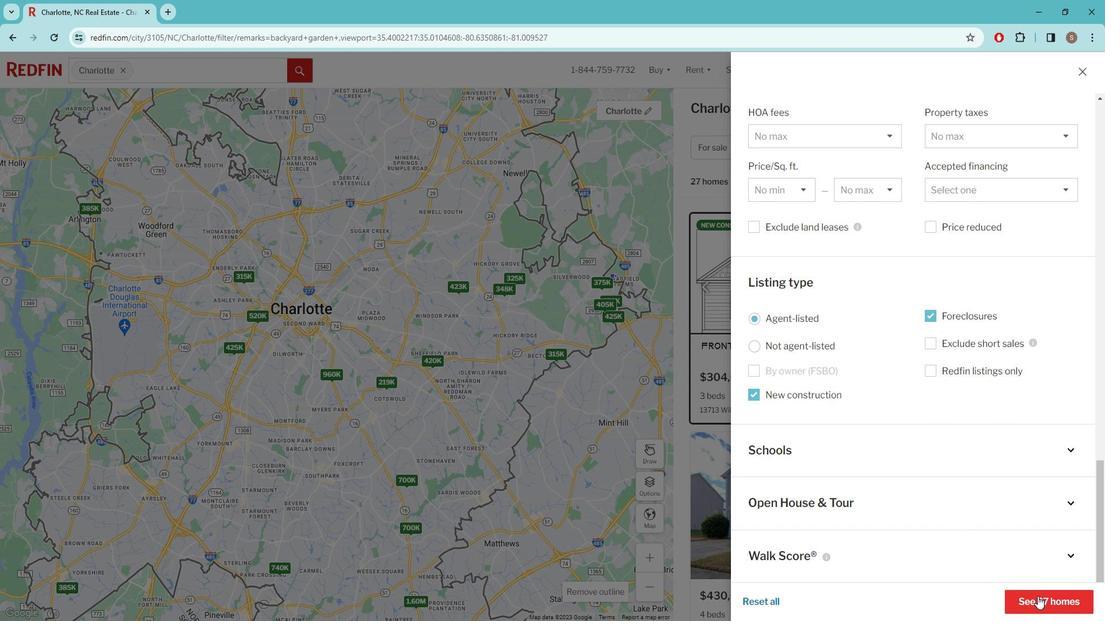 
Action: Mouse pressed left at (1046, 583)
Screenshot: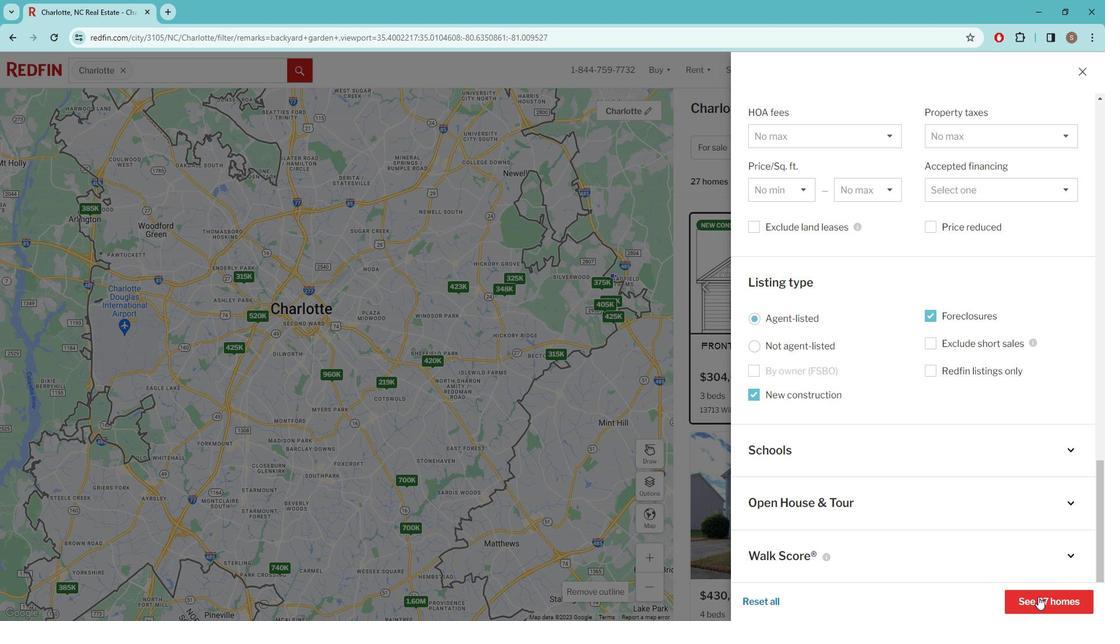 
Action: Mouse moved to (1113, 551)
Screenshot: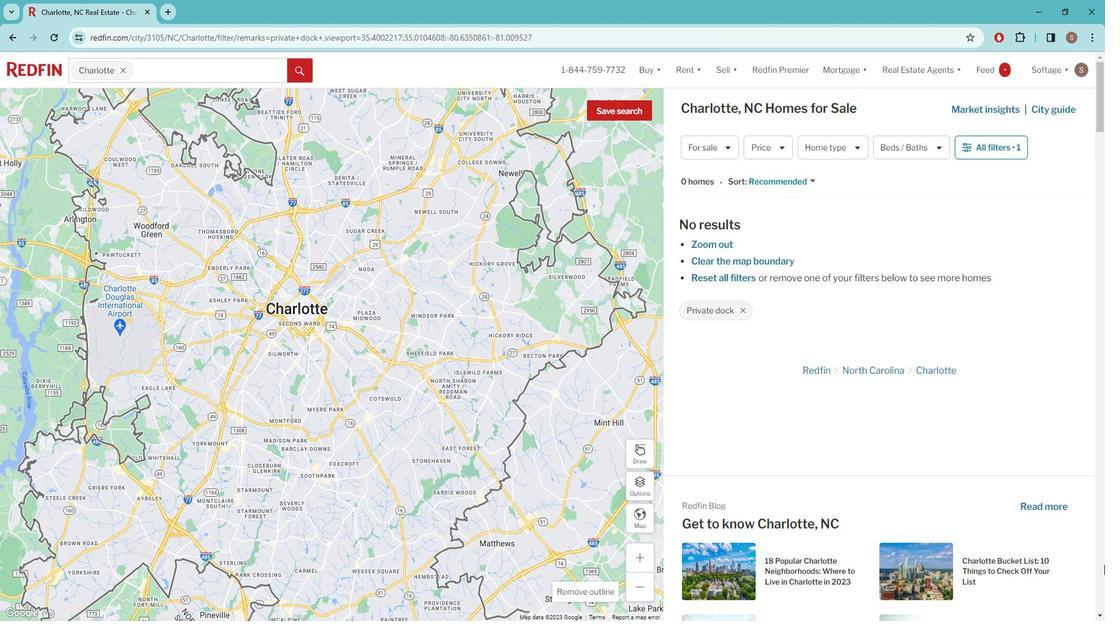 
